 Task: Open Card Golf Review in Board Market Size Estimation to Workspace Desktop Applications and add a team member Softage.4@softage.net, a label Blue, a checklist Surfing, an attachment from your computer, a color Blue and finally, add a card description 'Plan and execute company team-building activity at a cooking class' and a comment 'Given the potential impact of this task on our company culture and values, let us ensure that we approach it with a sense of inclusivity and diversity.'. Add a start date 'Jan 08, 1900' with a due date 'Jan 15, 1900'
Action: Mouse moved to (82, 356)
Screenshot: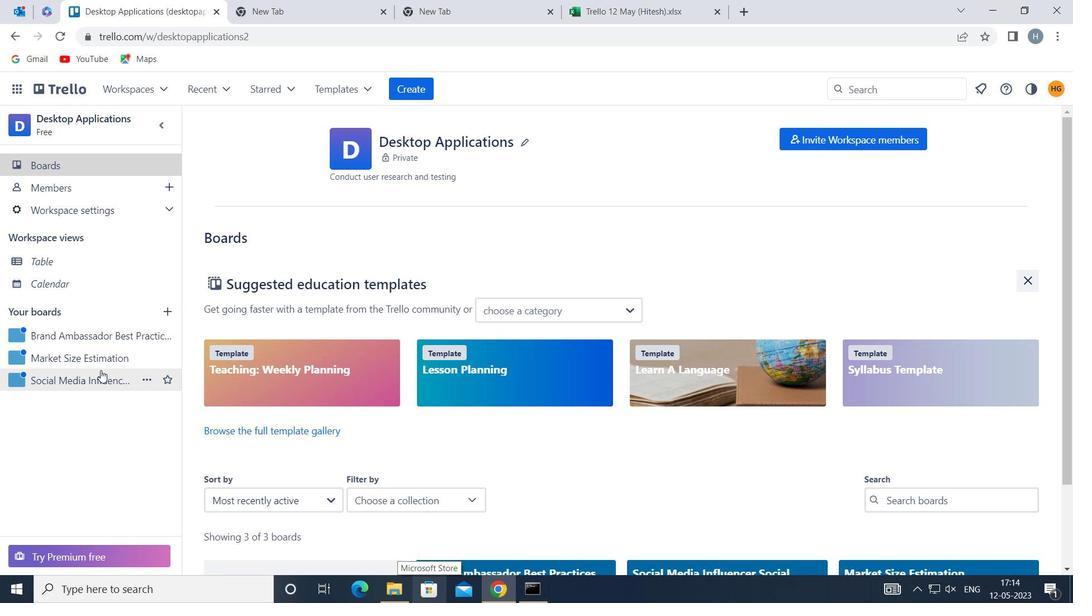 
Action: Mouse pressed left at (82, 356)
Screenshot: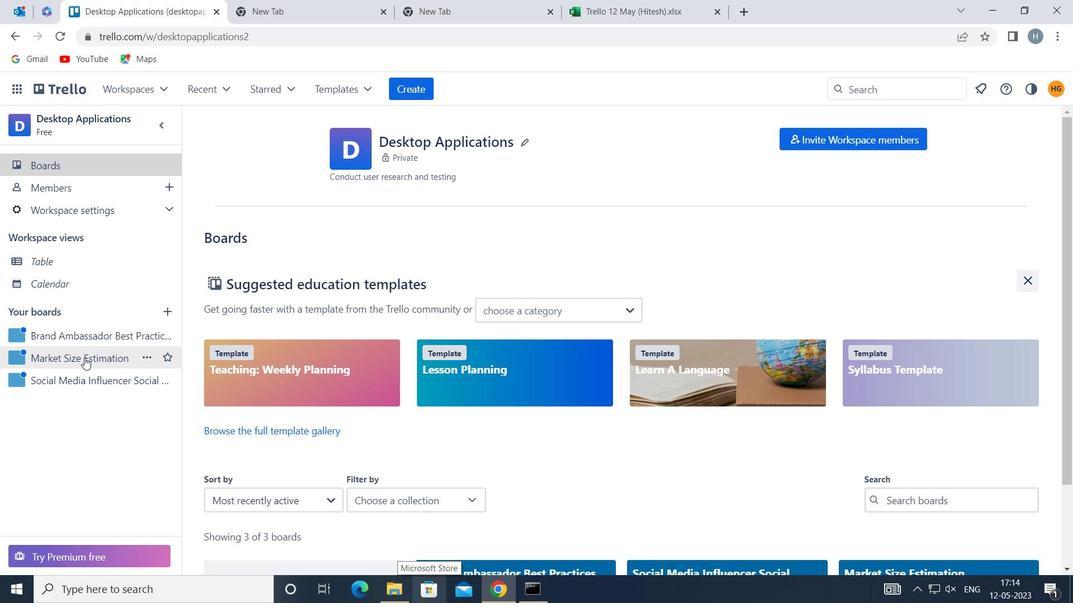 
Action: Mouse moved to (627, 195)
Screenshot: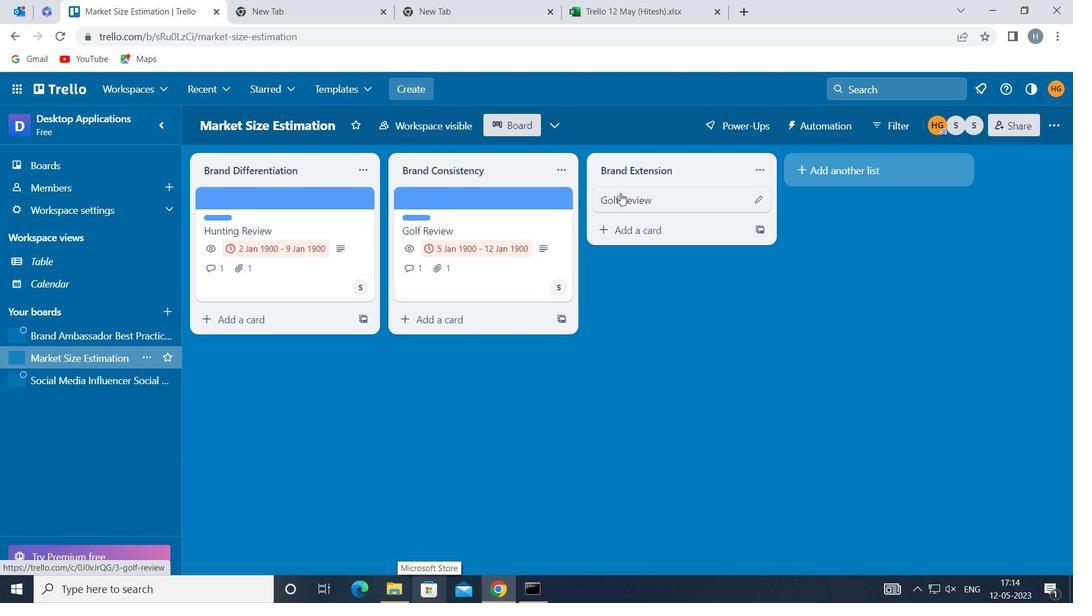 
Action: Mouse pressed left at (627, 195)
Screenshot: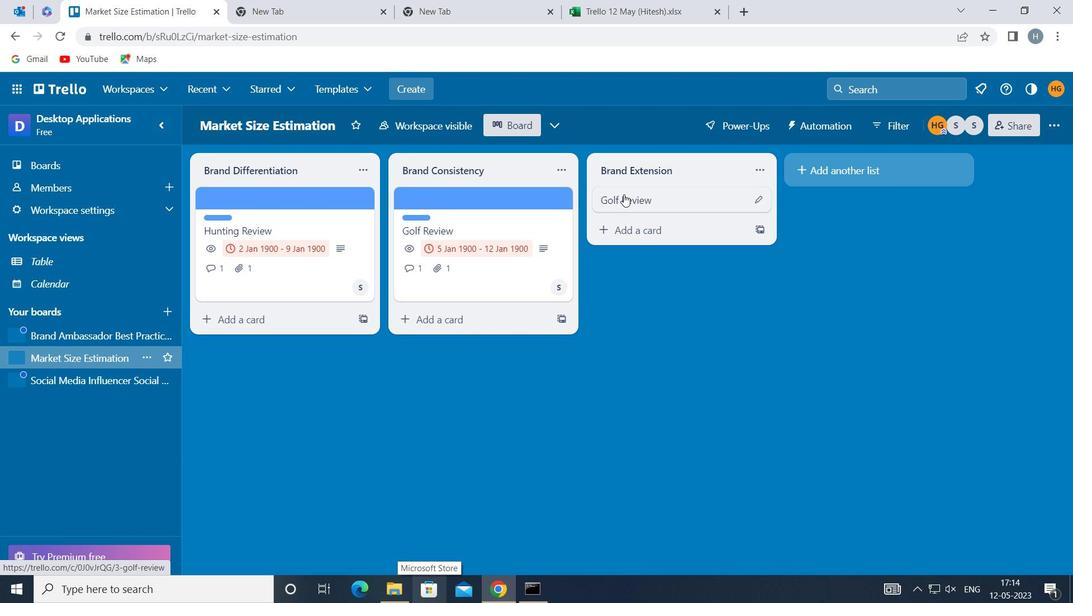 
Action: Mouse moved to (728, 250)
Screenshot: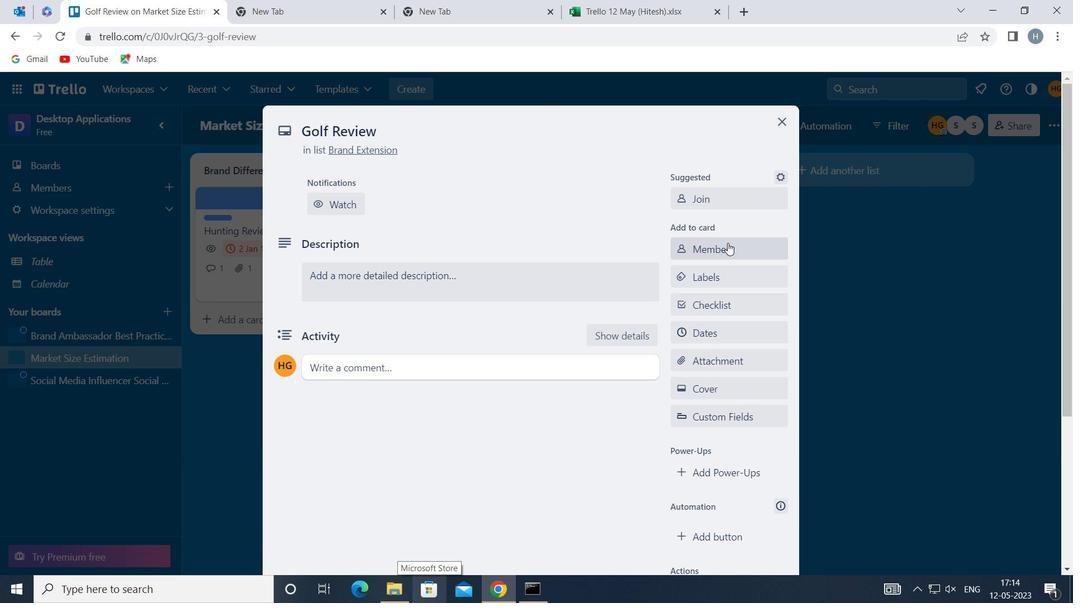 
Action: Mouse pressed left at (728, 250)
Screenshot: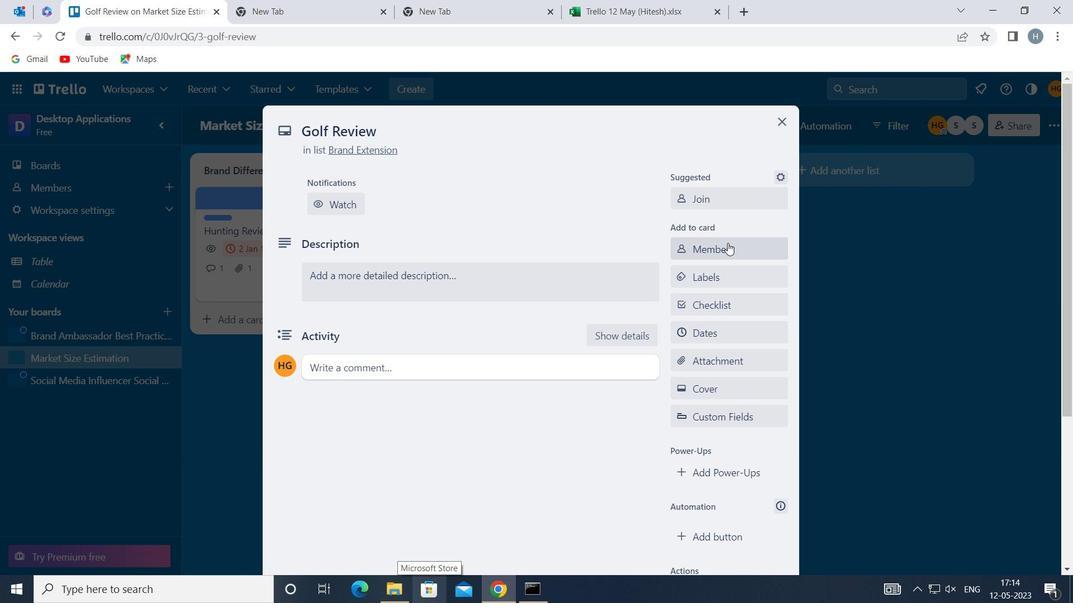 
Action: Key pressed softage
Screenshot: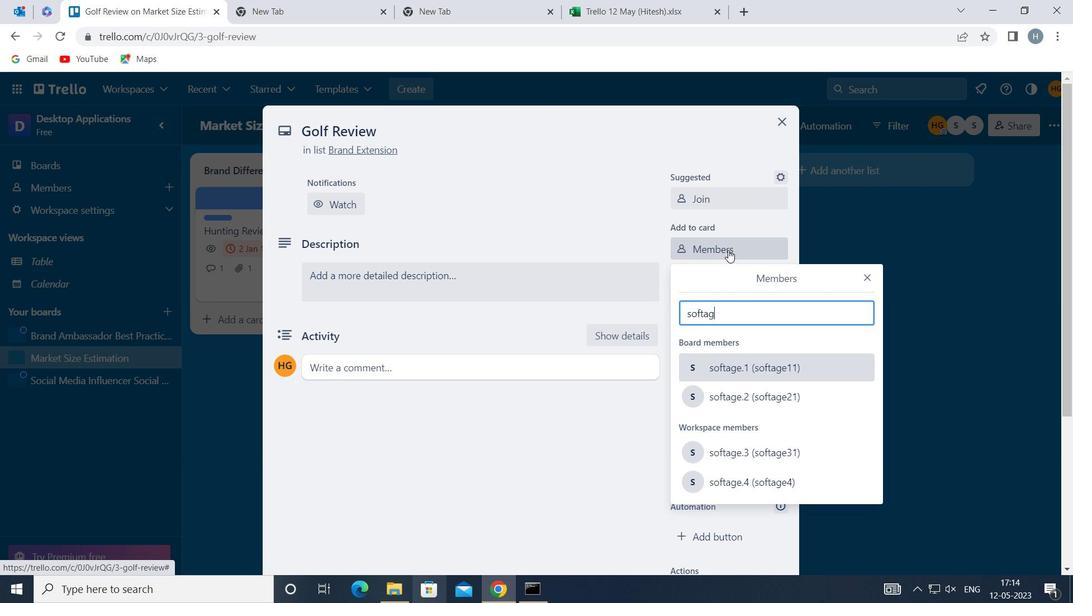 
Action: Mouse moved to (780, 474)
Screenshot: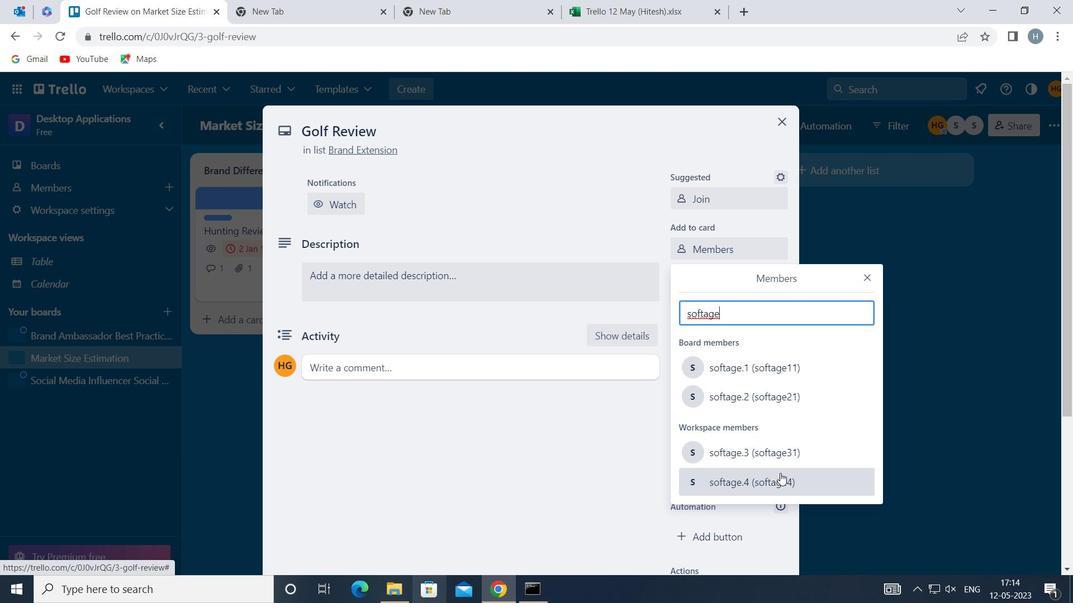 
Action: Mouse pressed left at (780, 474)
Screenshot: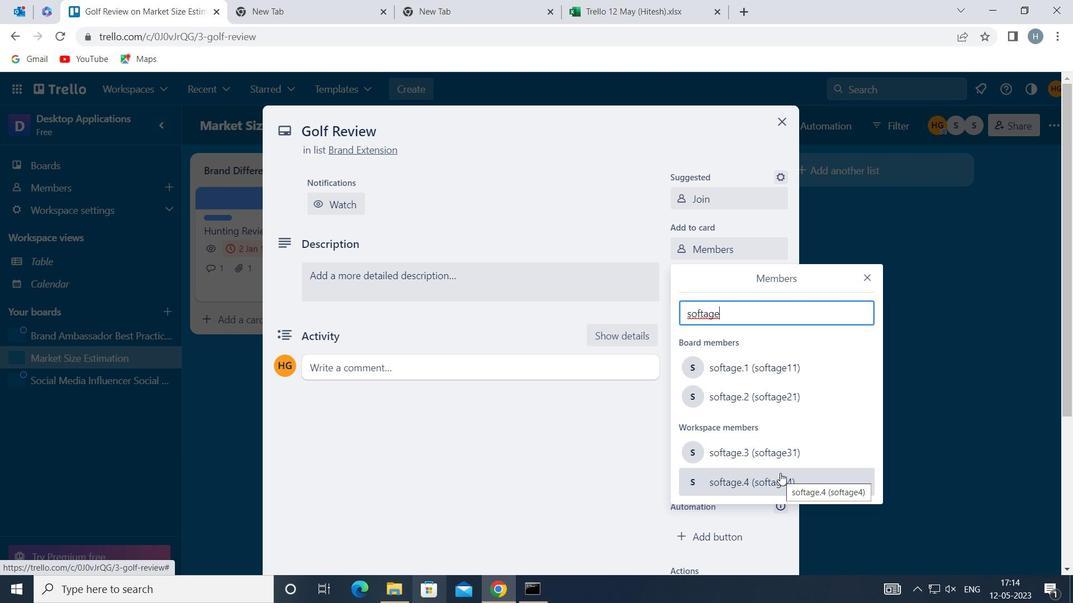 
Action: Mouse moved to (863, 271)
Screenshot: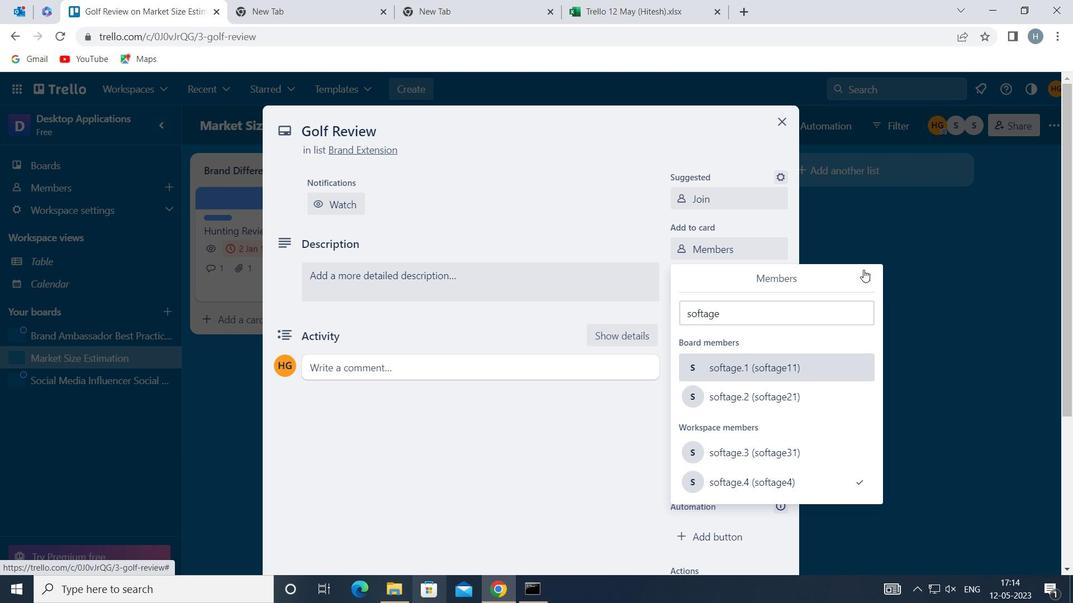 
Action: Mouse pressed left at (863, 271)
Screenshot: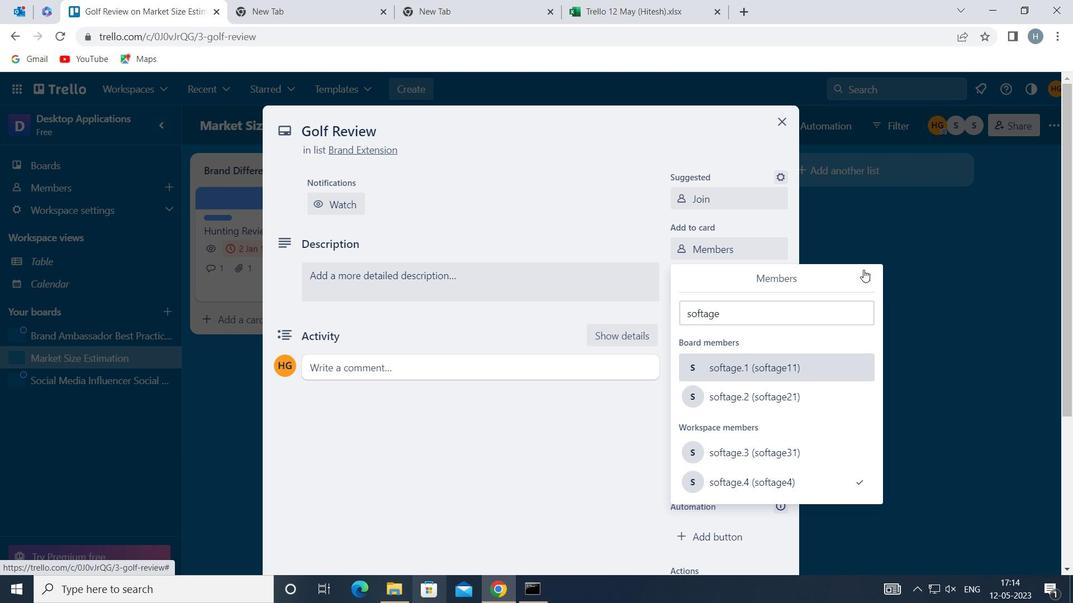 
Action: Mouse moved to (763, 276)
Screenshot: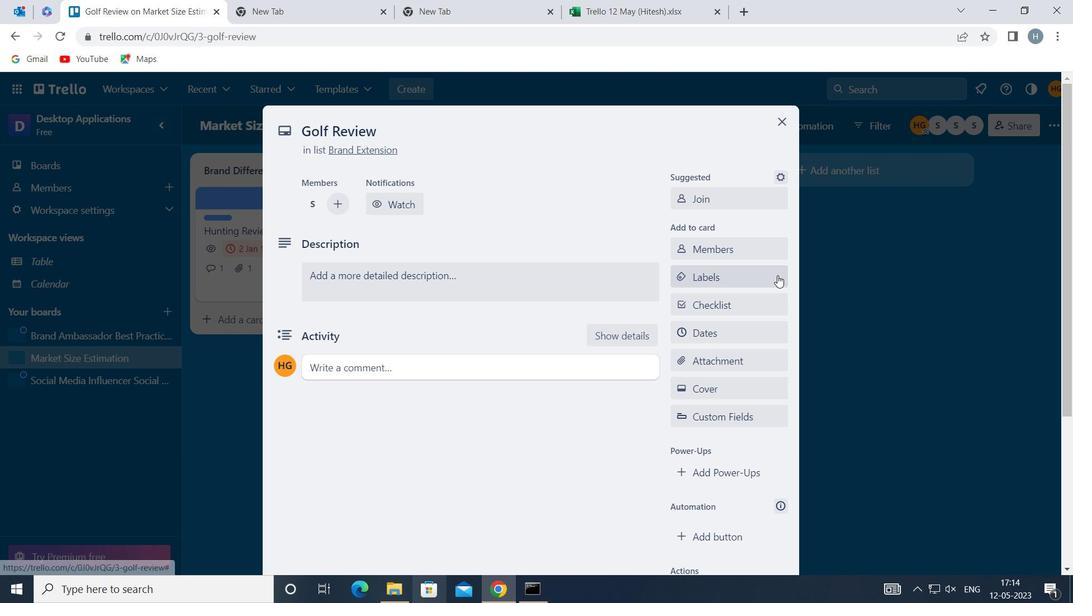 
Action: Mouse pressed left at (763, 276)
Screenshot: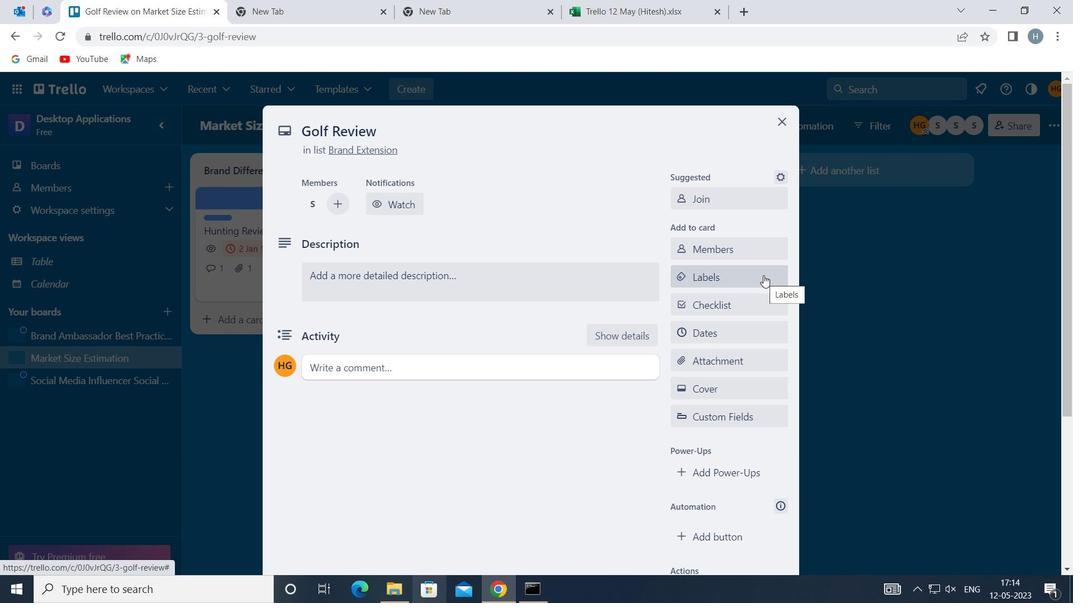 
Action: Mouse moved to (756, 329)
Screenshot: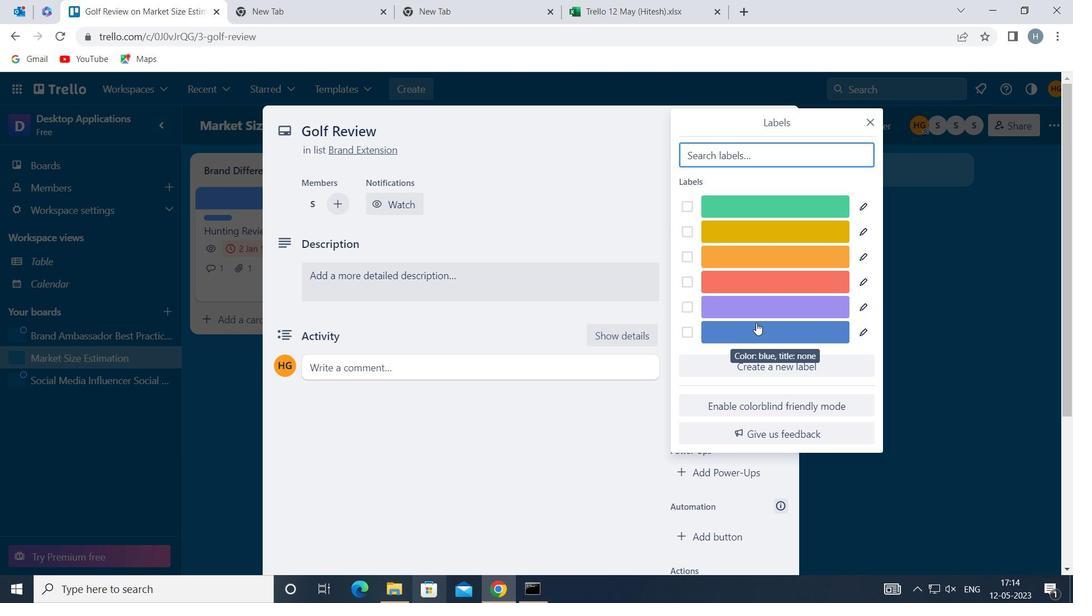 
Action: Mouse pressed left at (756, 329)
Screenshot: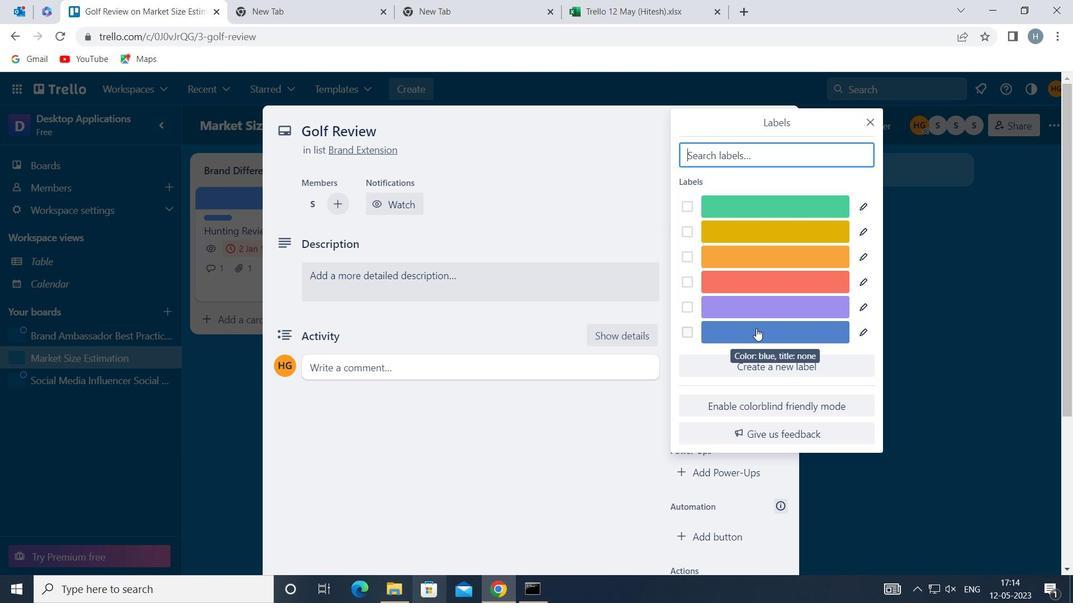 
Action: Mouse moved to (872, 120)
Screenshot: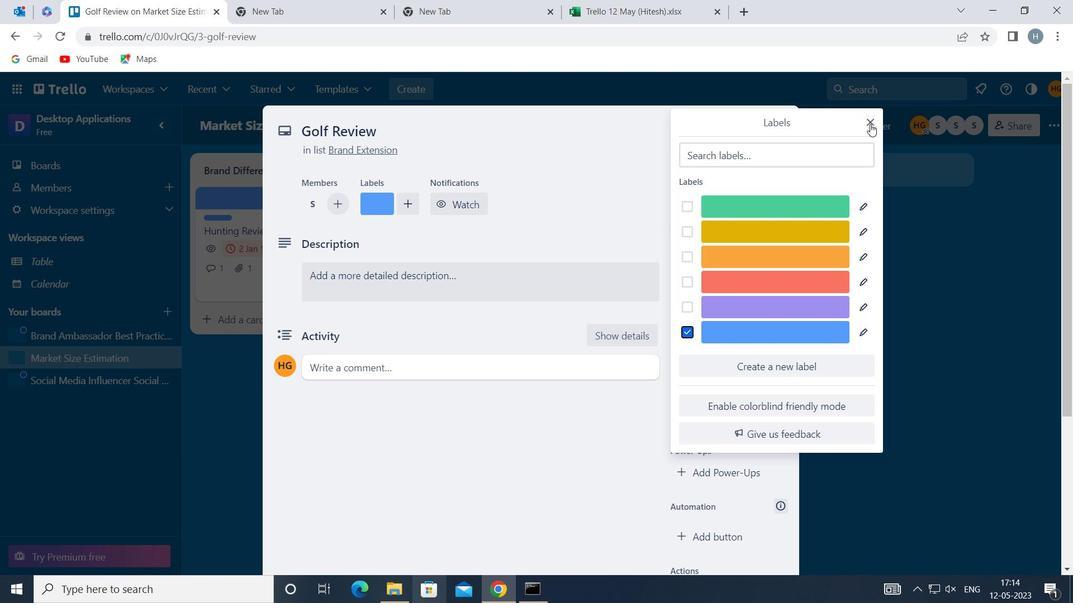
Action: Mouse pressed left at (872, 120)
Screenshot: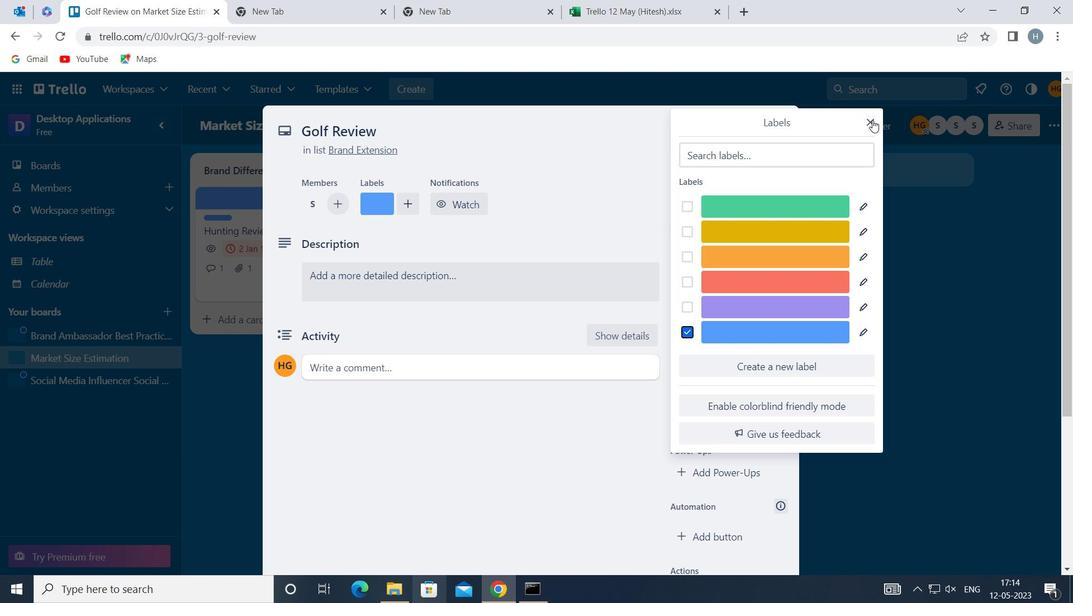 
Action: Mouse moved to (750, 298)
Screenshot: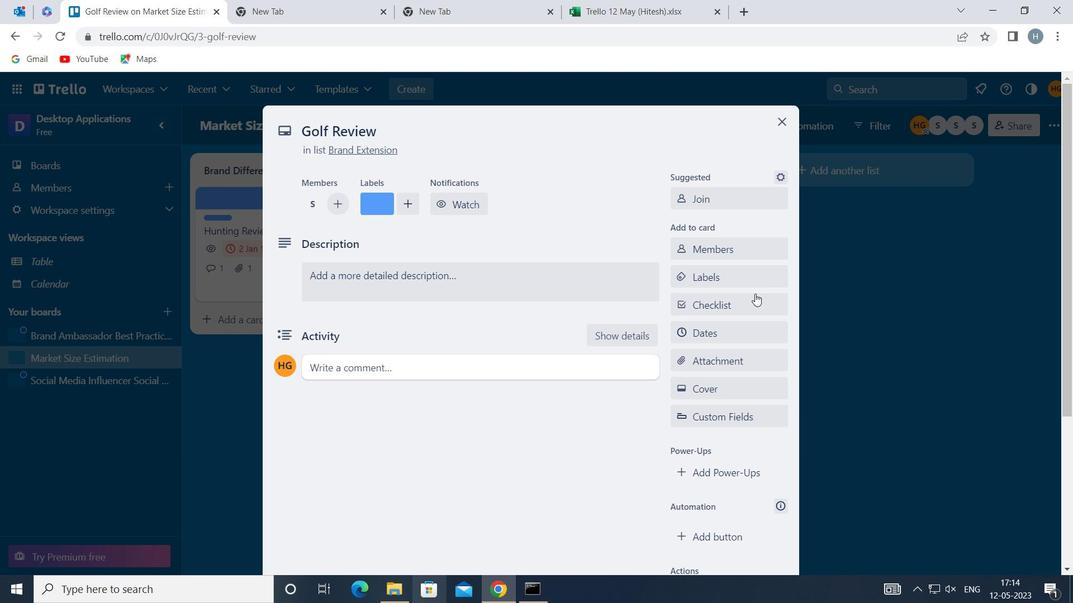 
Action: Mouse pressed left at (750, 298)
Screenshot: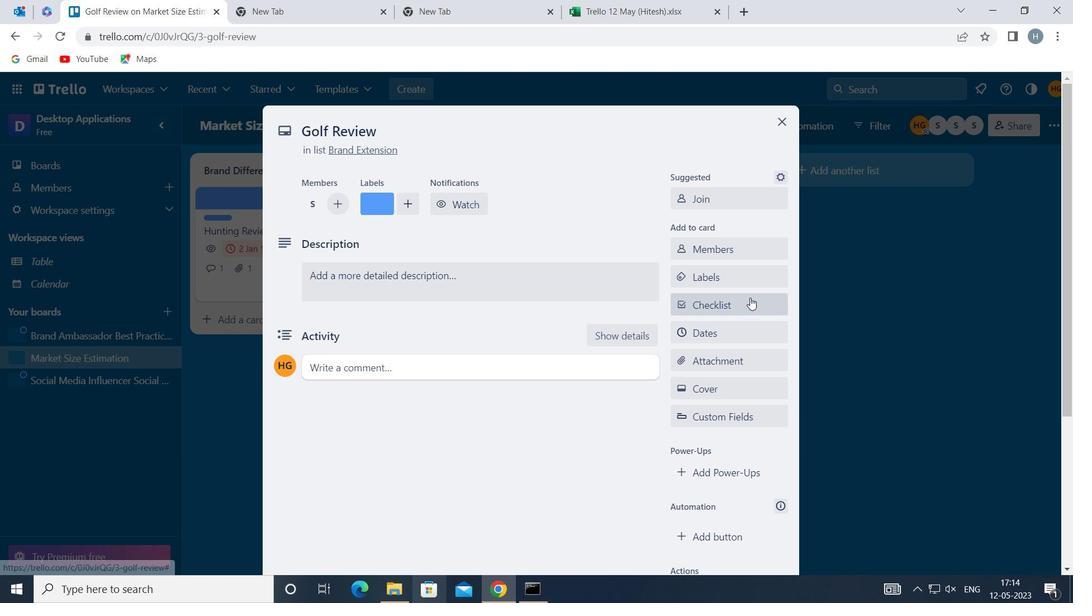 
Action: Key pressed <Key.shift>SURFING
Screenshot: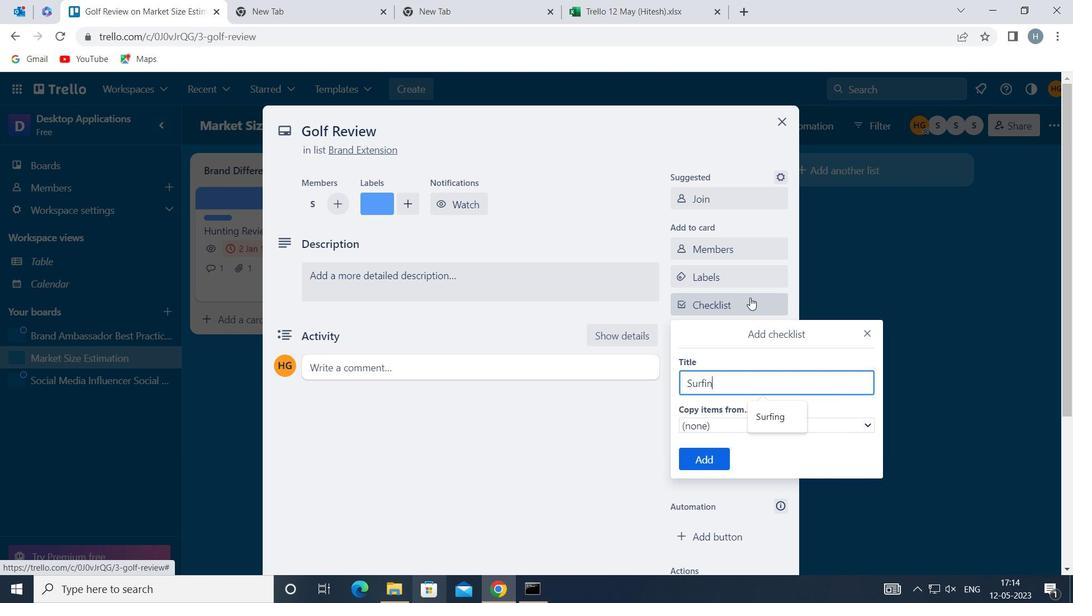 
Action: Mouse moved to (707, 454)
Screenshot: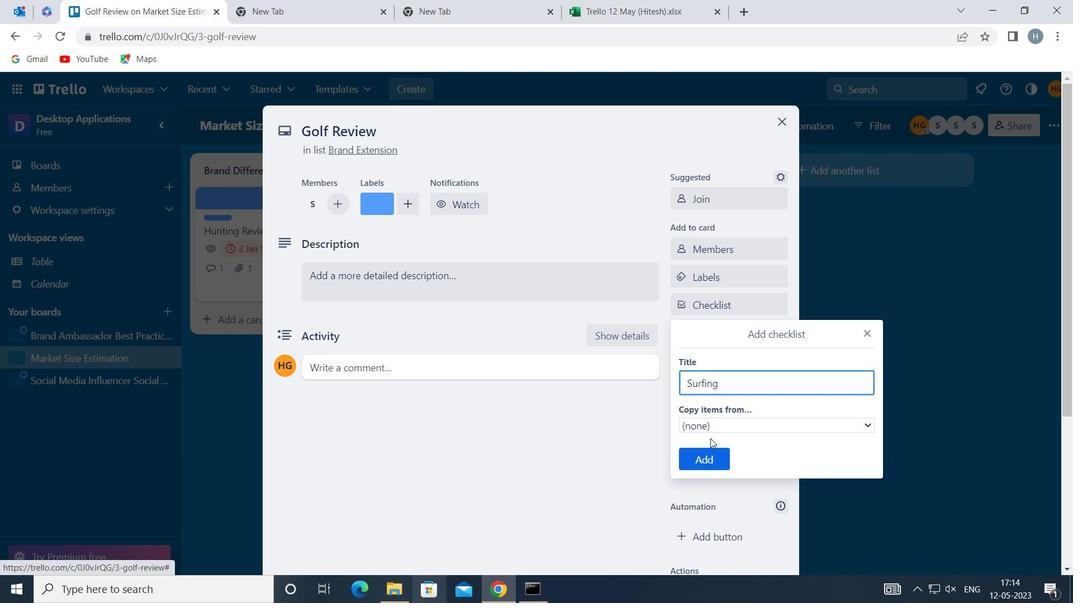 
Action: Mouse pressed left at (707, 454)
Screenshot: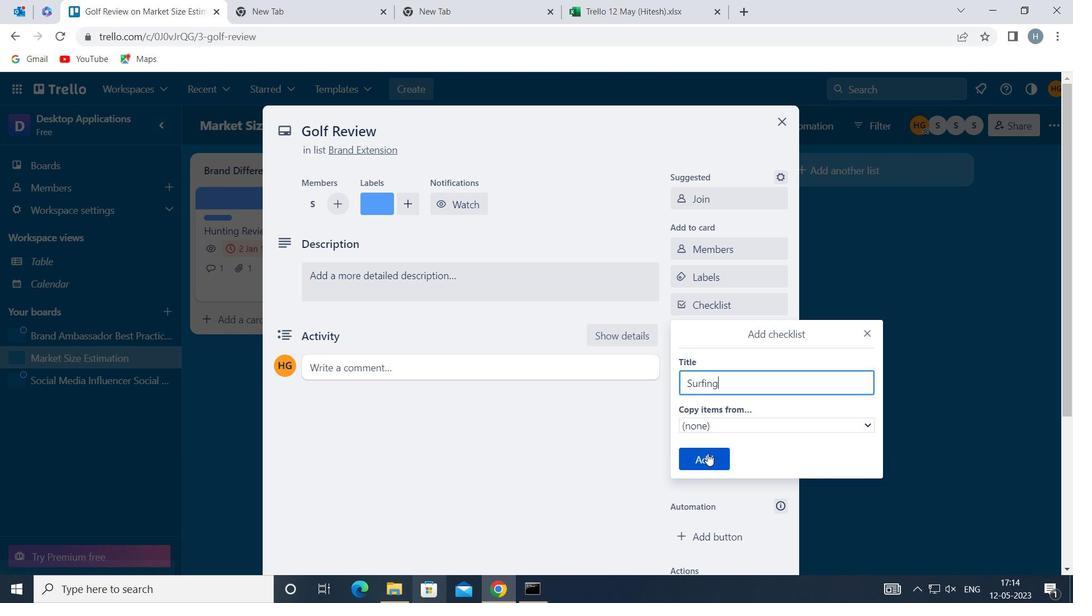
Action: Mouse moved to (742, 360)
Screenshot: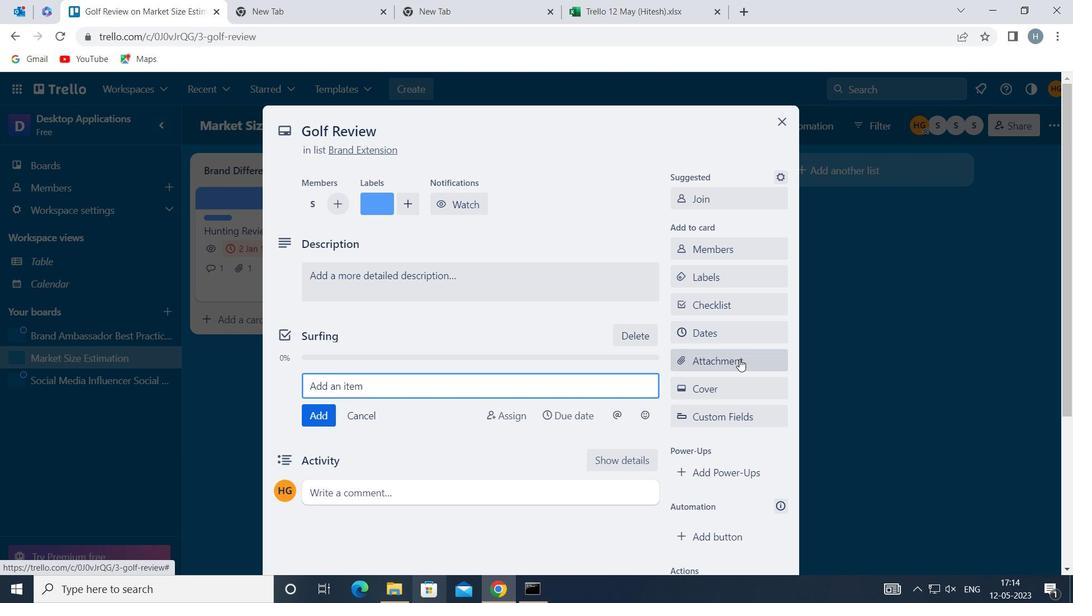 
Action: Mouse pressed left at (742, 360)
Screenshot: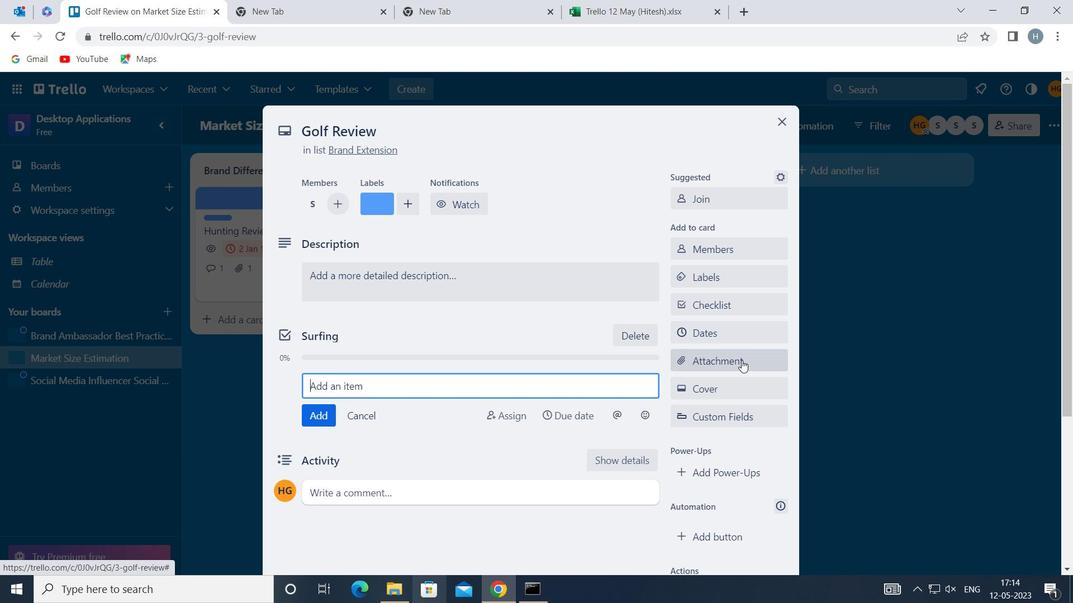 
Action: Mouse moved to (721, 149)
Screenshot: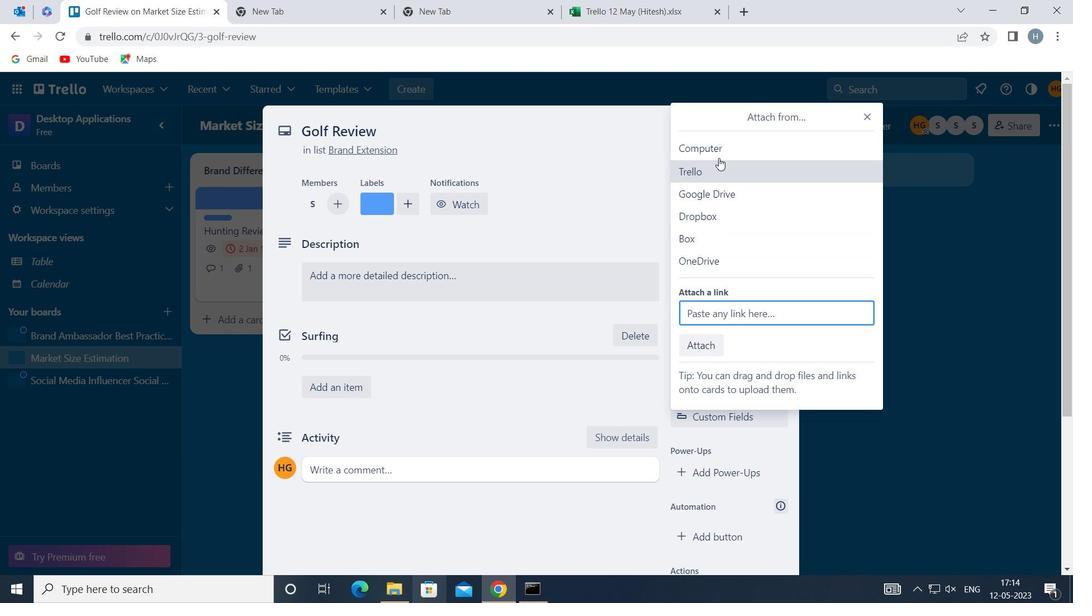 
Action: Mouse pressed left at (721, 149)
Screenshot: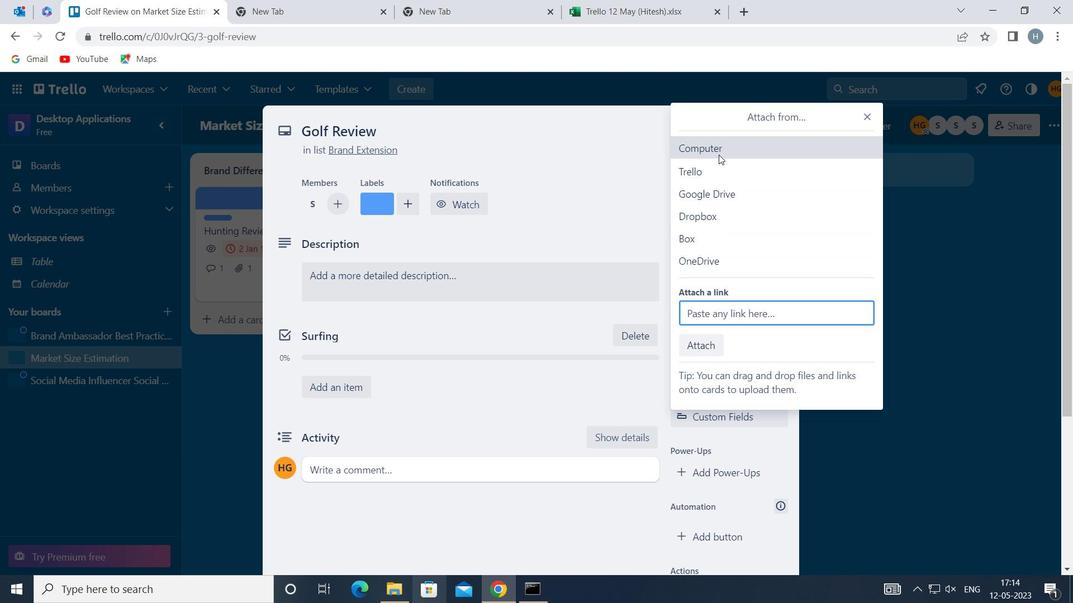 
Action: Mouse moved to (413, 120)
Screenshot: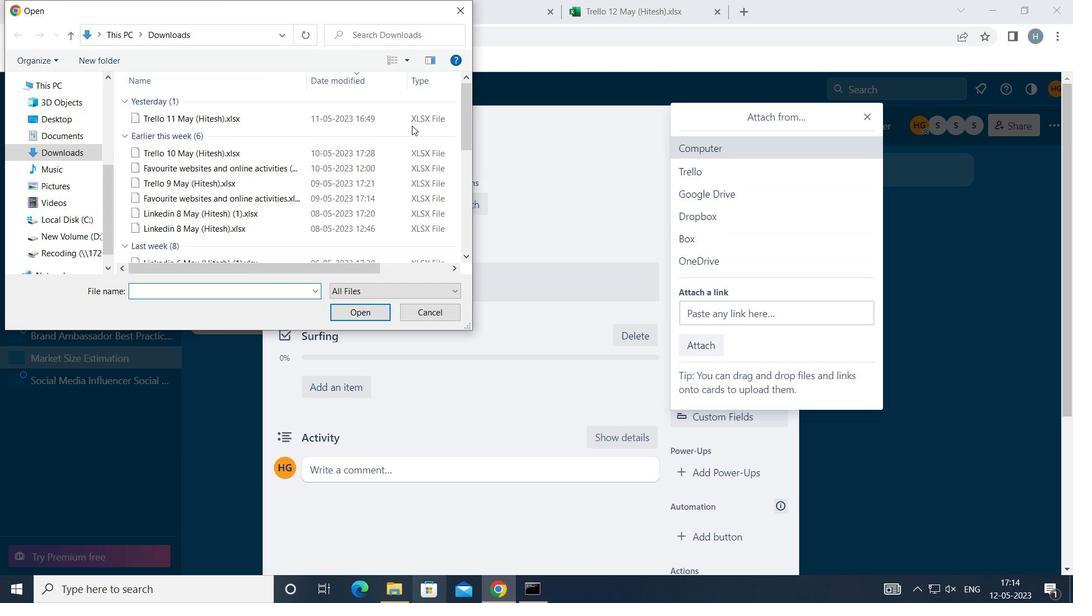 
Action: Mouse pressed left at (413, 120)
Screenshot: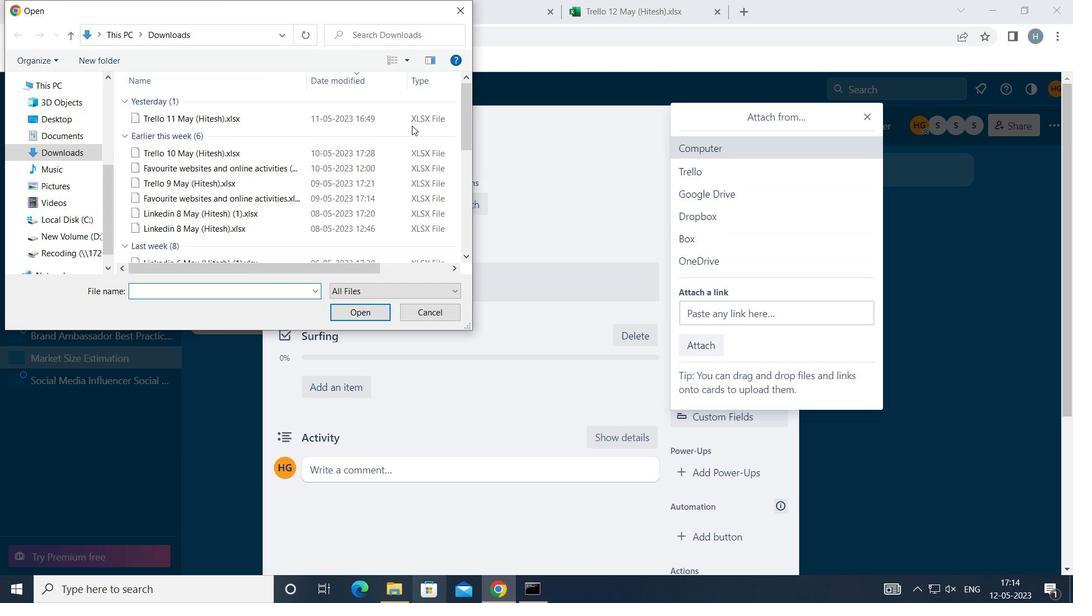 
Action: Mouse moved to (376, 312)
Screenshot: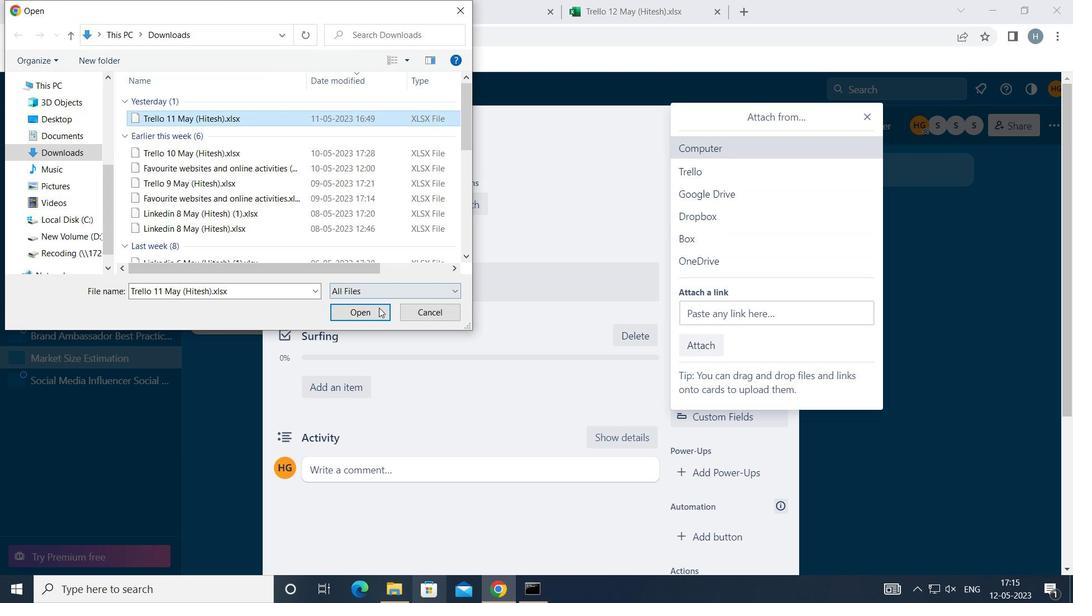 
Action: Mouse pressed left at (376, 312)
Screenshot: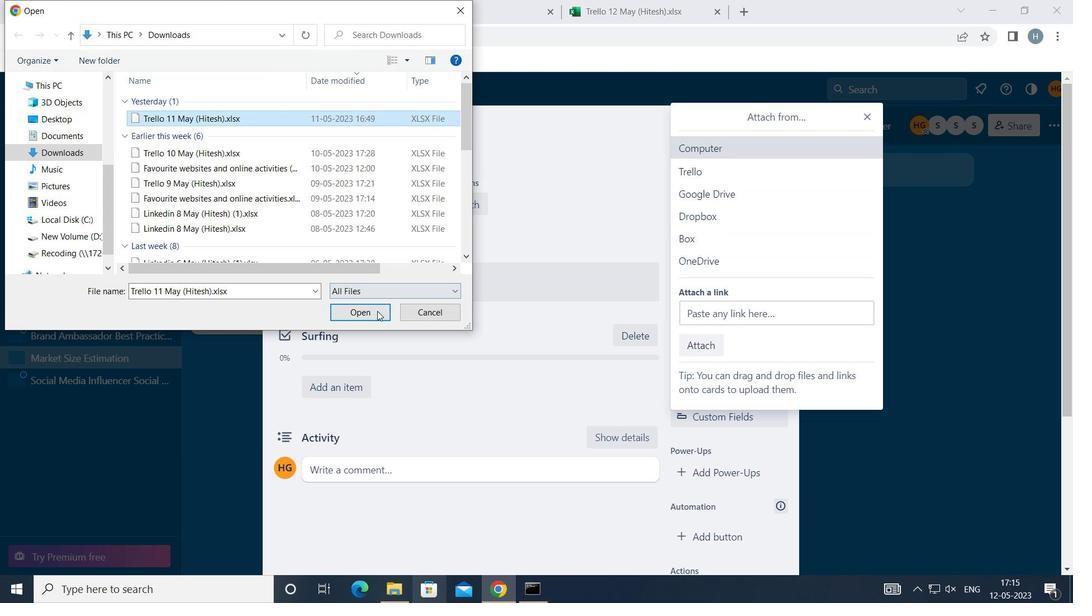 
Action: Mouse moved to (713, 386)
Screenshot: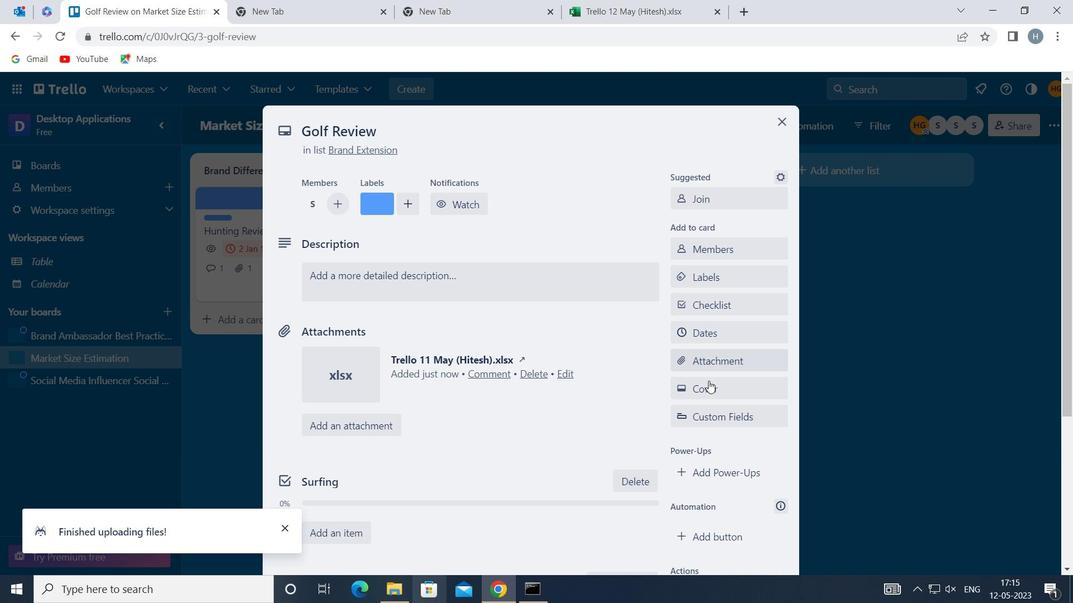 
Action: Mouse pressed left at (713, 386)
Screenshot: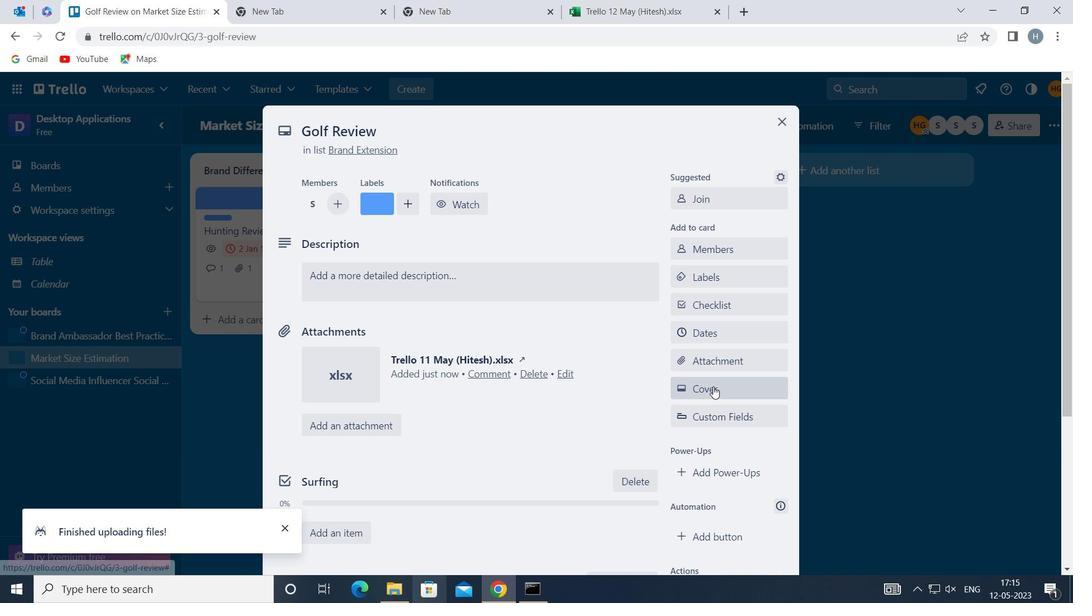 
Action: Mouse moved to (689, 316)
Screenshot: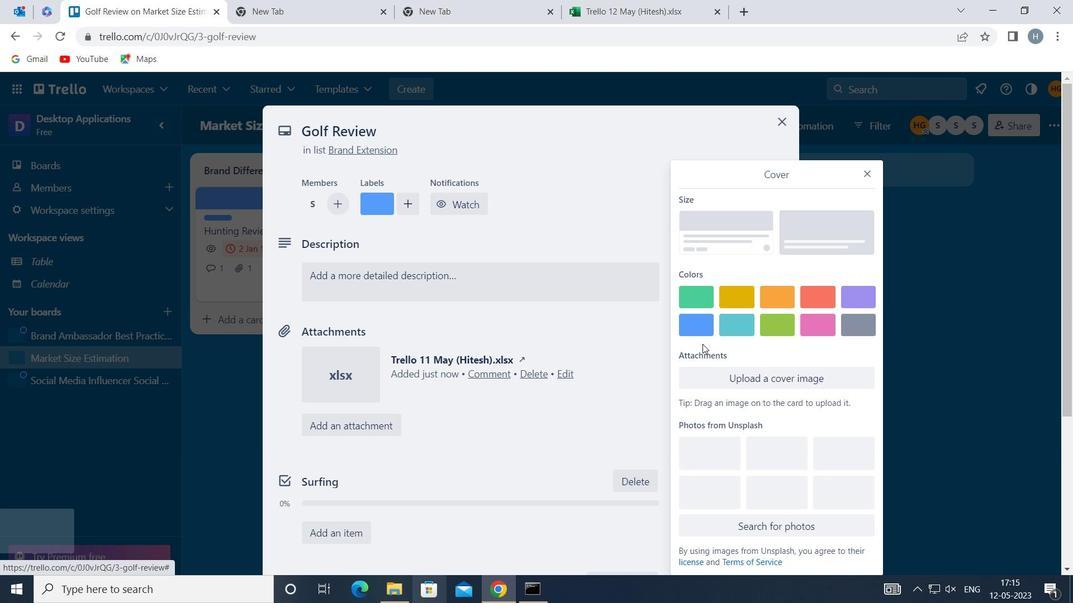 
Action: Mouse pressed left at (689, 316)
Screenshot: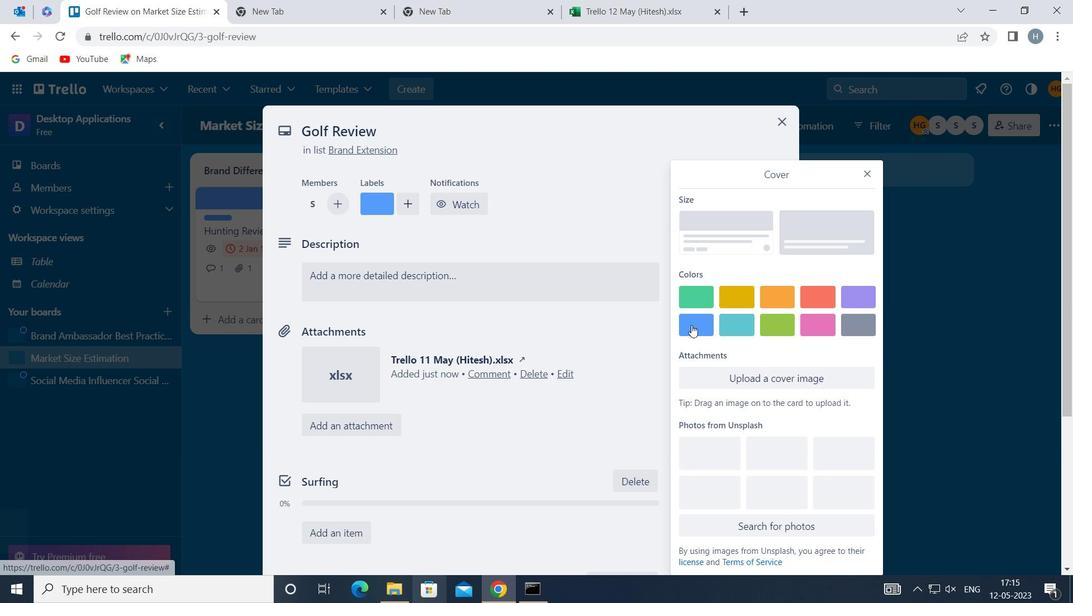 
Action: Mouse moved to (864, 148)
Screenshot: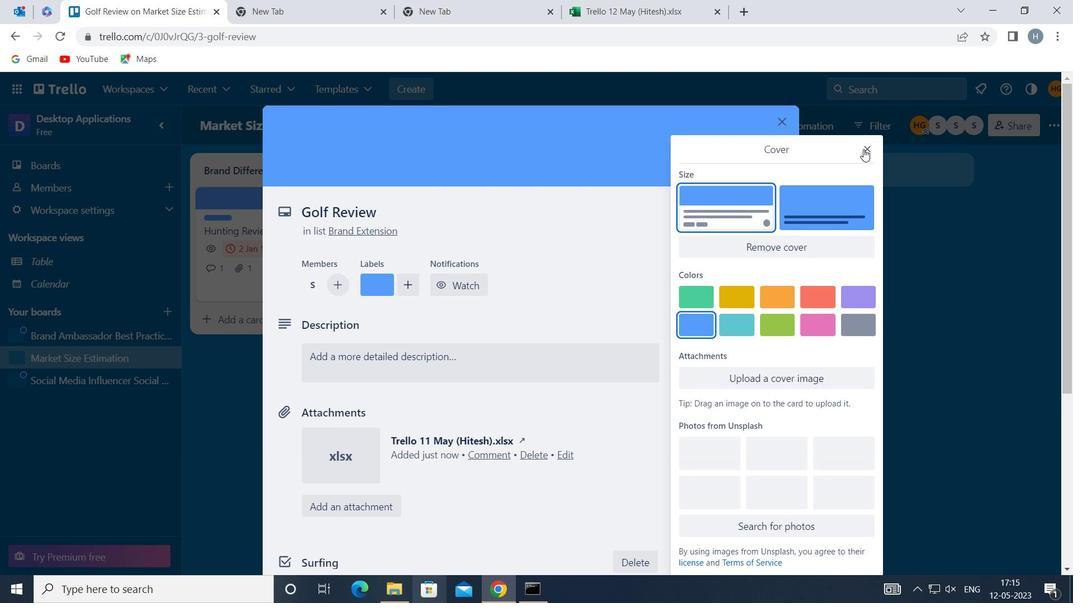 
Action: Mouse pressed left at (864, 148)
Screenshot: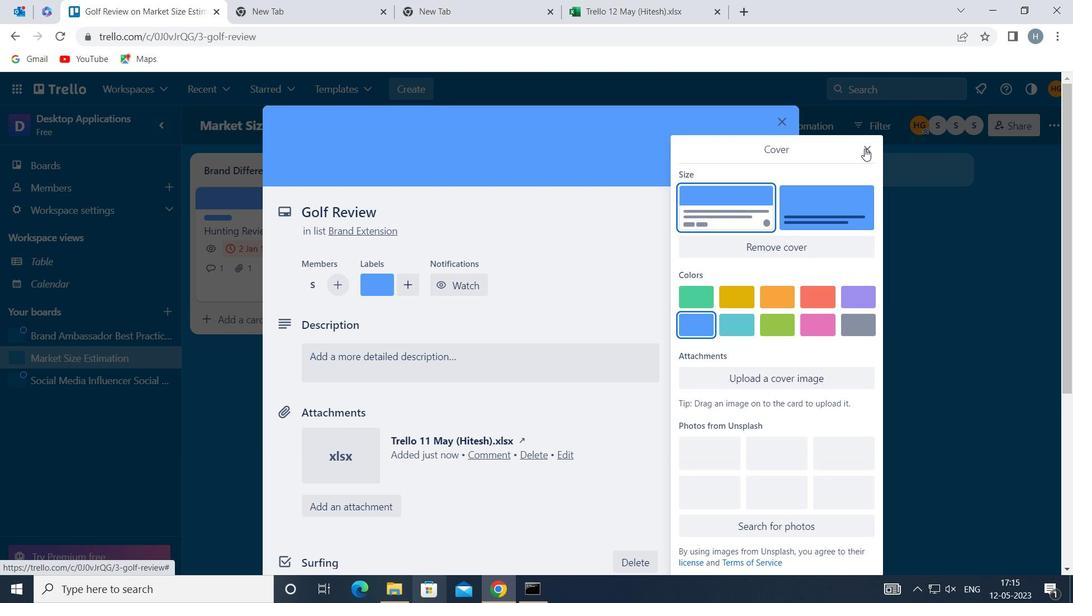 
Action: Mouse moved to (570, 356)
Screenshot: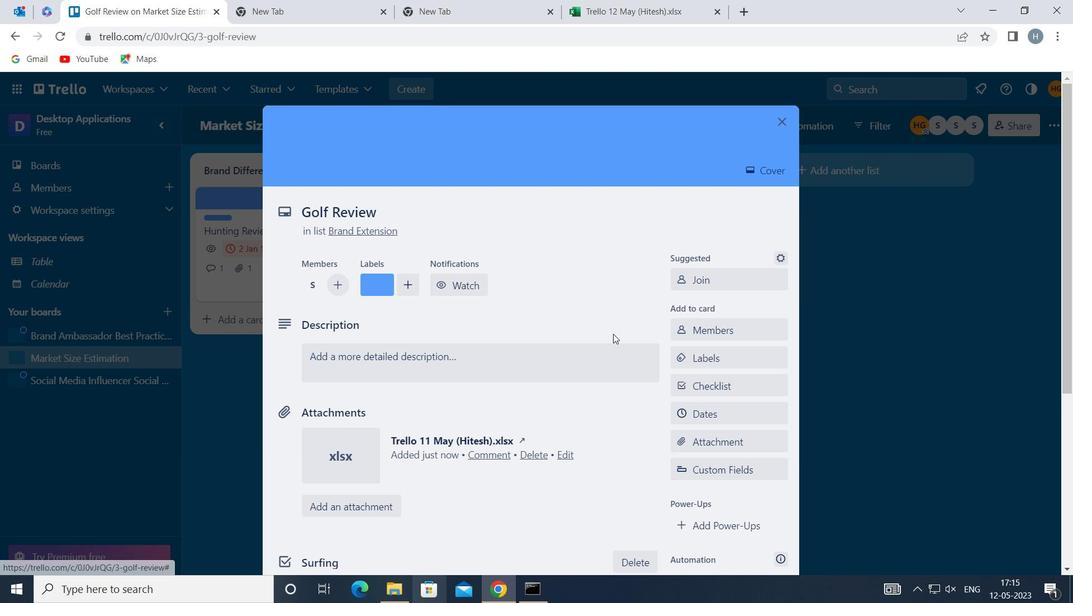 
Action: Mouse pressed left at (570, 356)
Screenshot: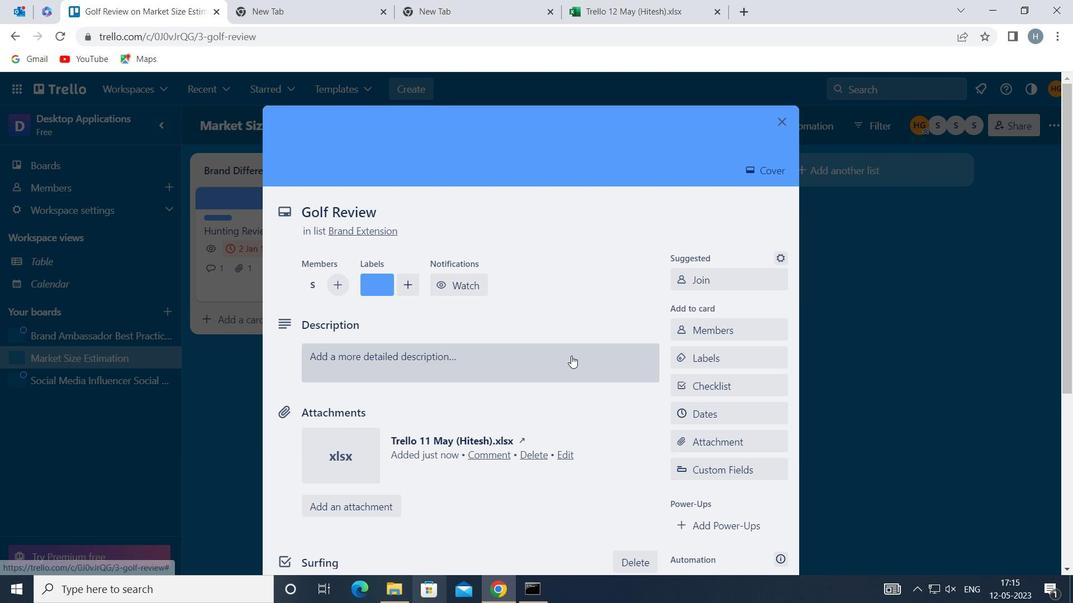 
Action: Mouse moved to (476, 399)
Screenshot: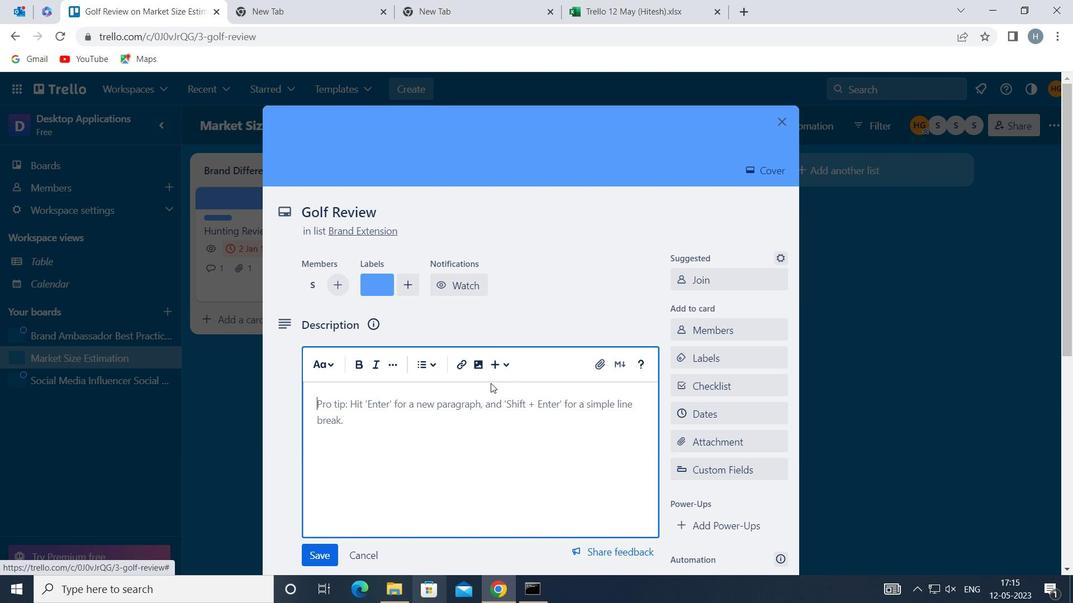 
Action: Mouse pressed left at (476, 399)
Screenshot: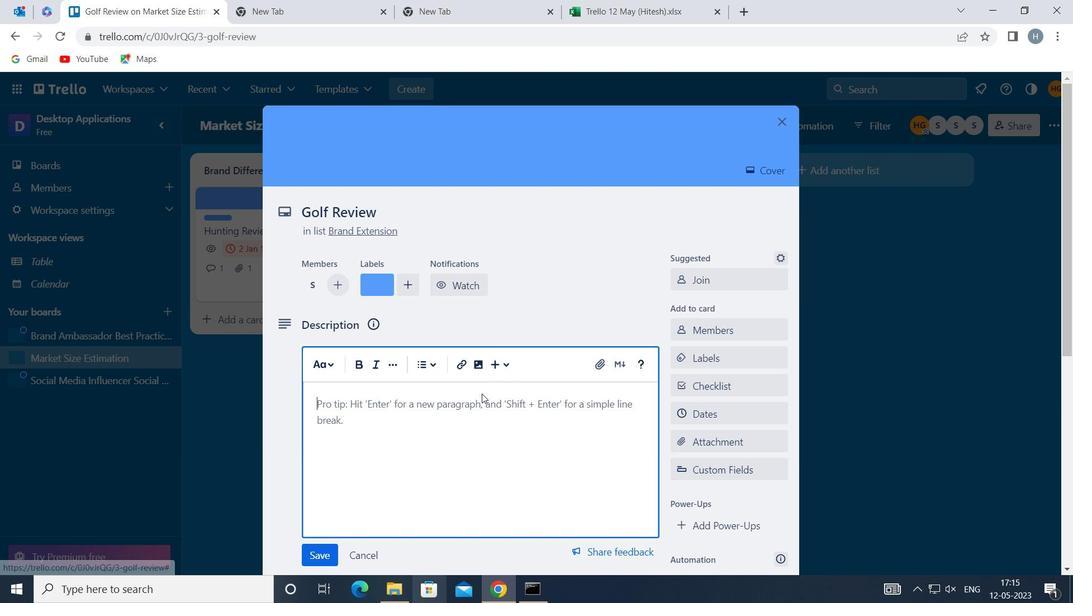 
Action: Key pressed <Key.shift>PLAN<Key.space>AND<Key.space>EXECUTE<Key.space>COMPANY<Key.space>TEAM-BUILDING<Key.space>ACTIVITY<Key.space>AT<Key.space>A<Key.space>COOKING<Key.space>CLASS
Screenshot: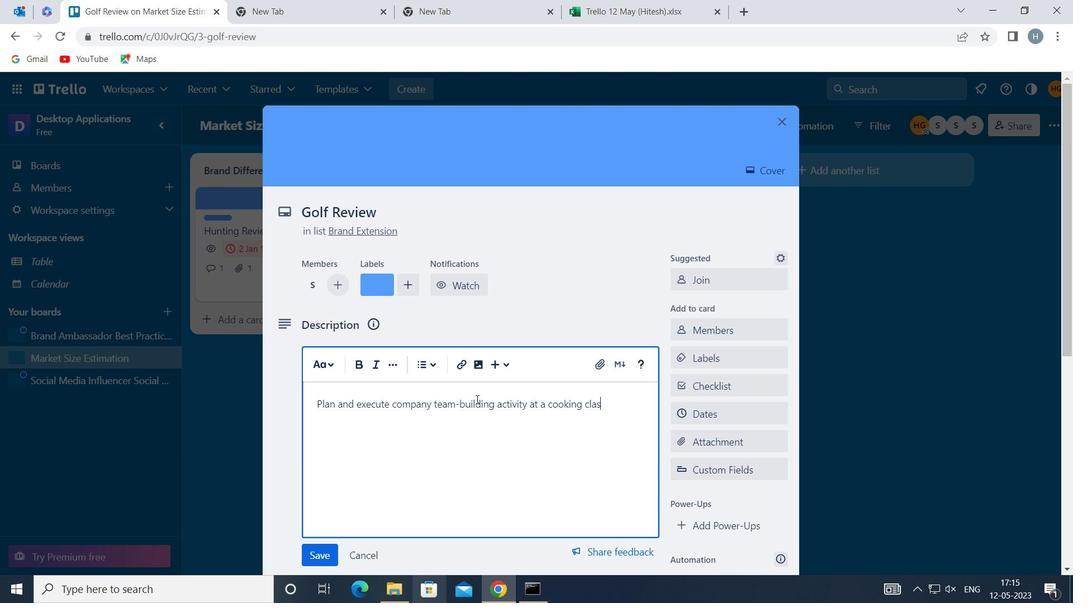
Action: Mouse moved to (328, 547)
Screenshot: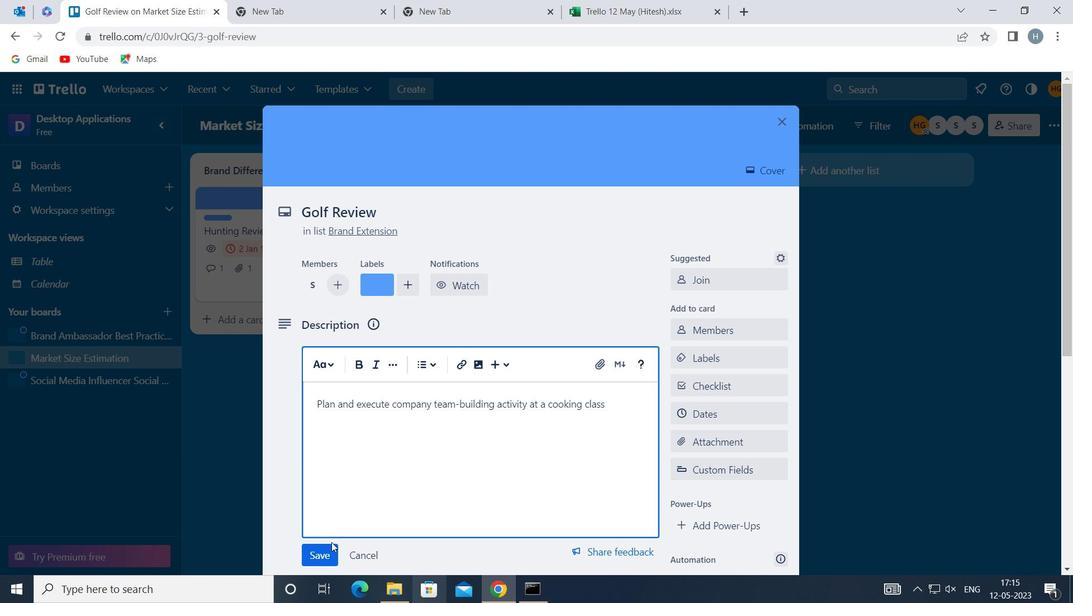 
Action: Mouse pressed left at (328, 547)
Screenshot: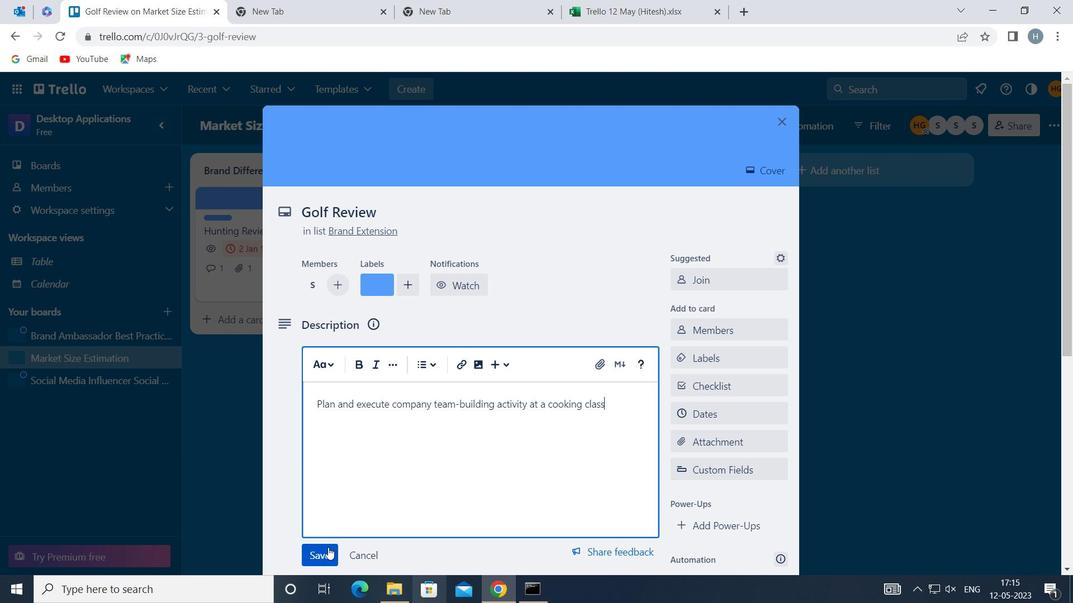
Action: Mouse moved to (414, 447)
Screenshot: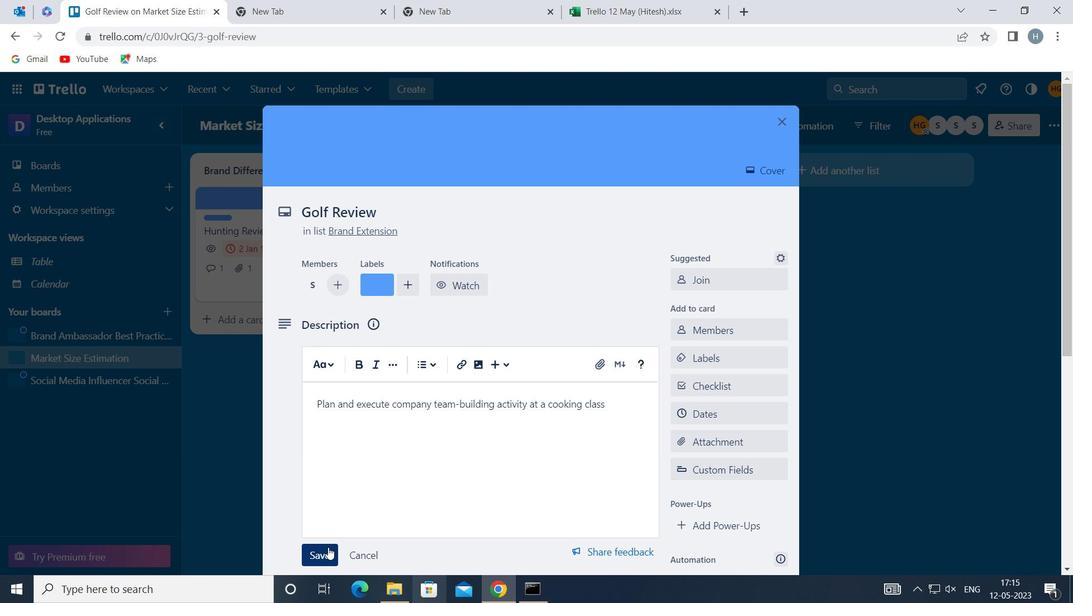 
Action: Mouse scrolled (414, 447) with delta (0, 0)
Screenshot: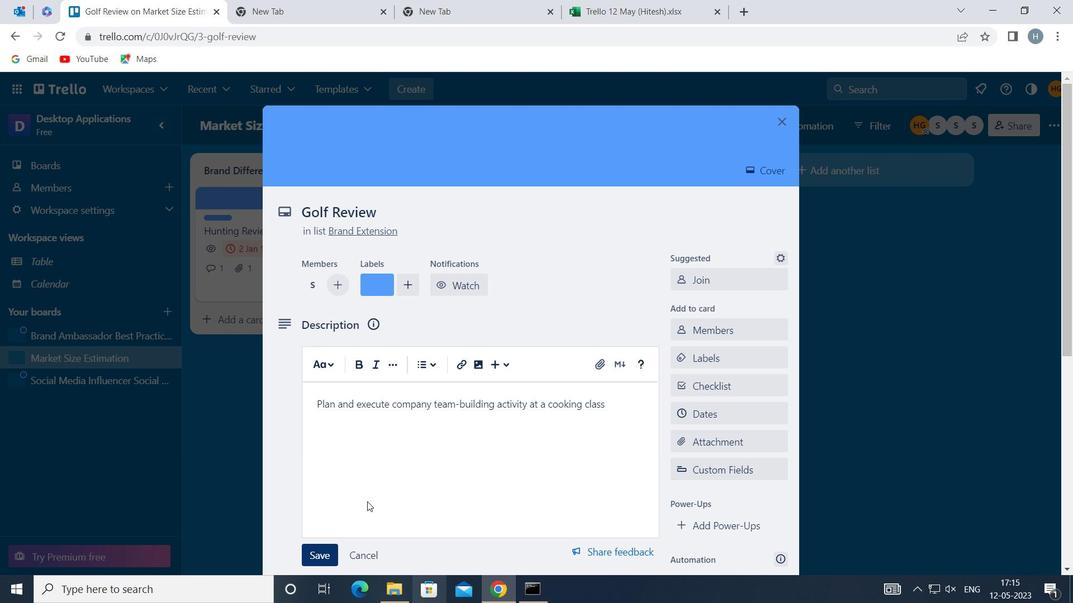 
Action: Mouse scrolled (414, 447) with delta (0, 0)
Screenshot: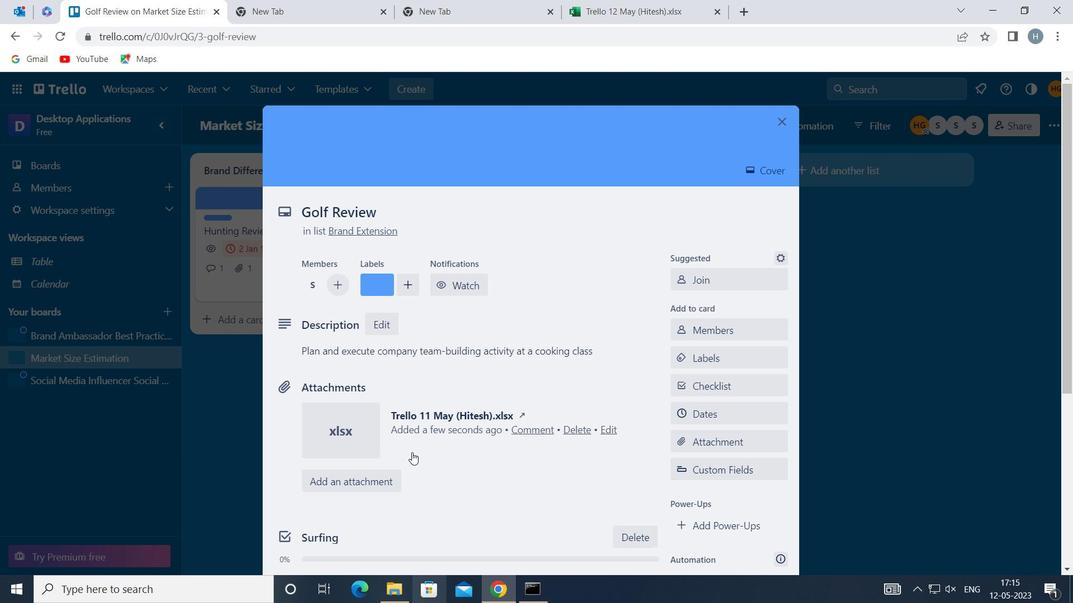 
Action: Mouse scrolled (414, 447) with delta (0, 0)
Screenshot: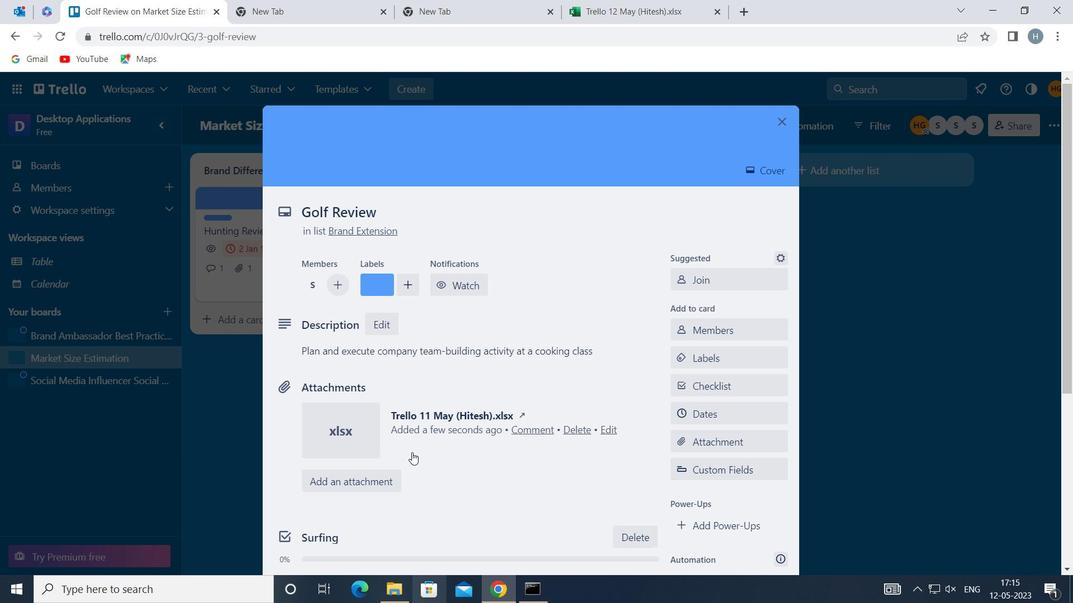 
Action: Mouse moved to (417, 457)
Screenshot: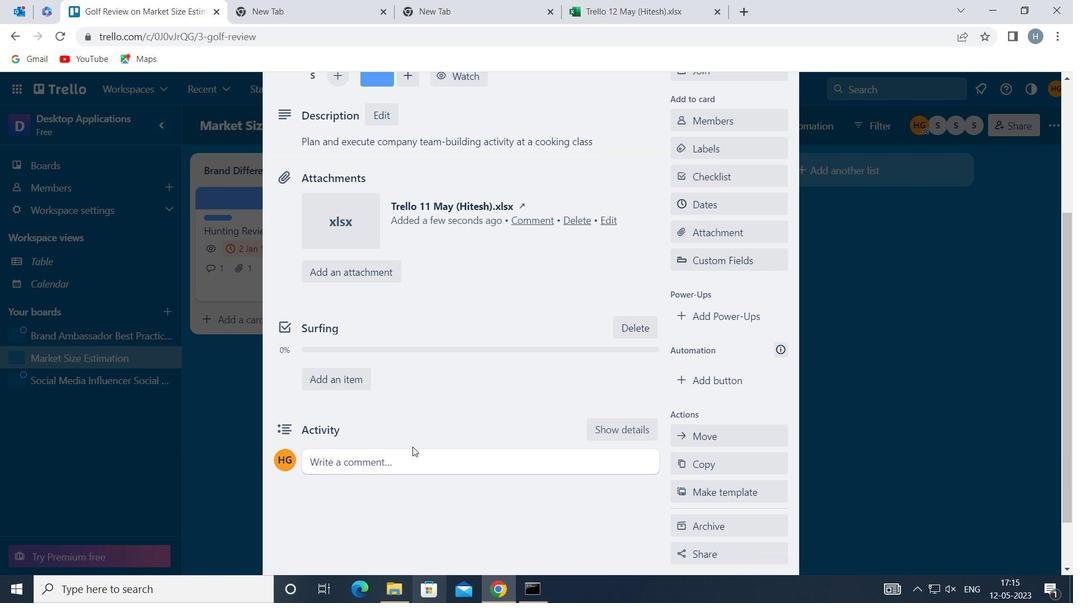 
Action: Mouse pressed left at (417, 457)
Screenshot: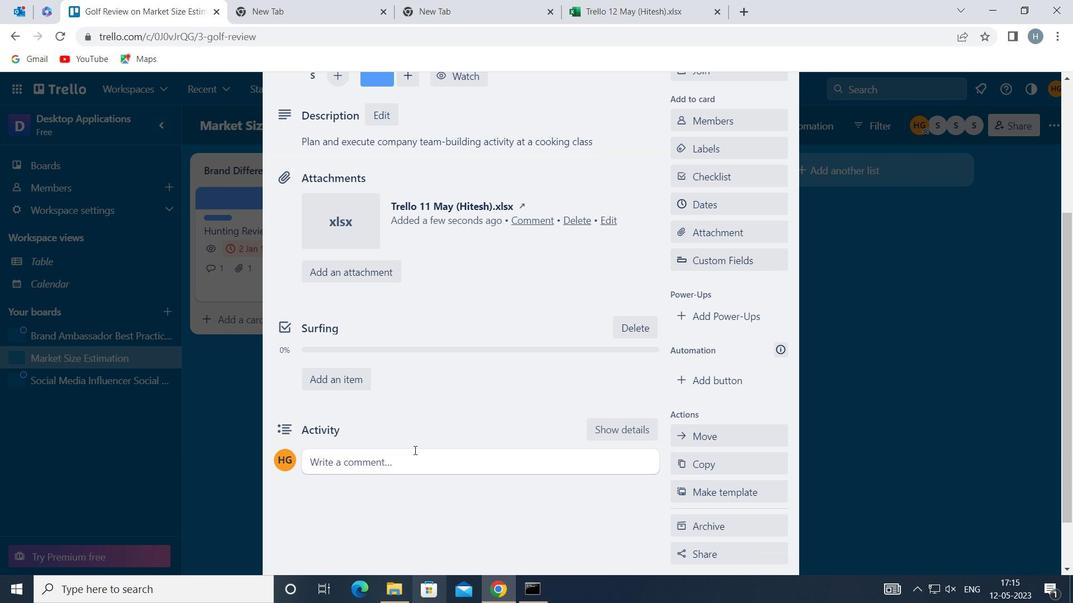 
Action: Mouse moved to (417, 497)
Screenshot: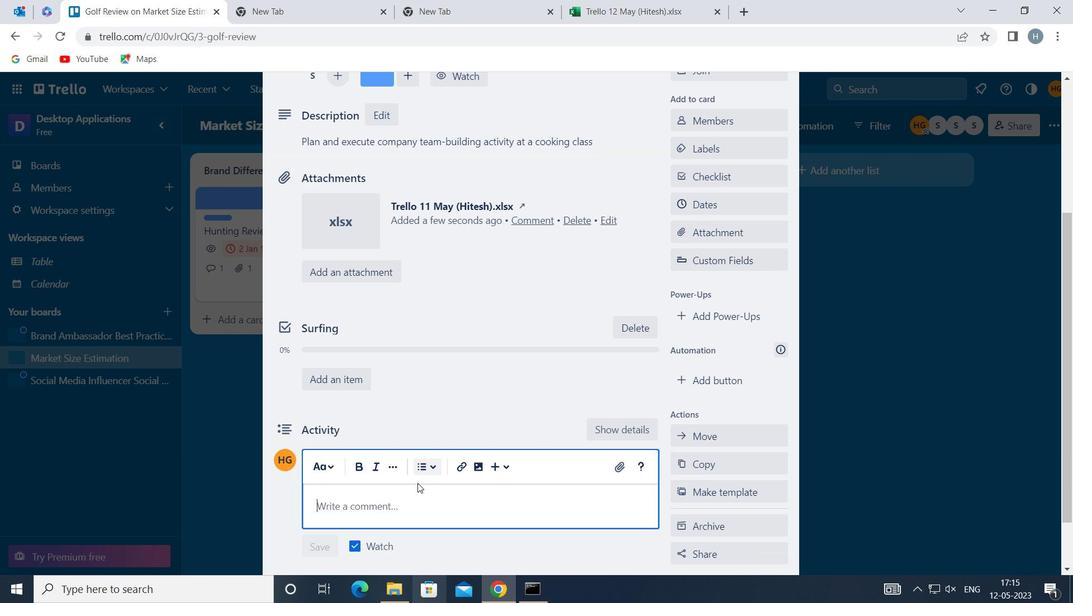 
Action: Mouse pressed left at (417, 497)
Screenshot: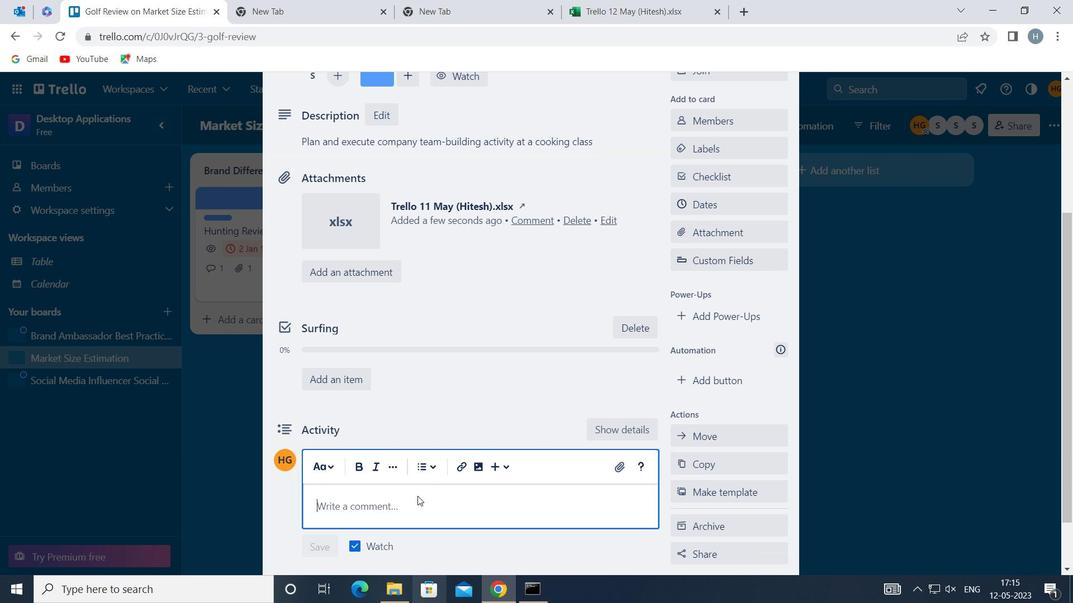 
Action: Key pressed <Key.shift>GIVE
Screenshot: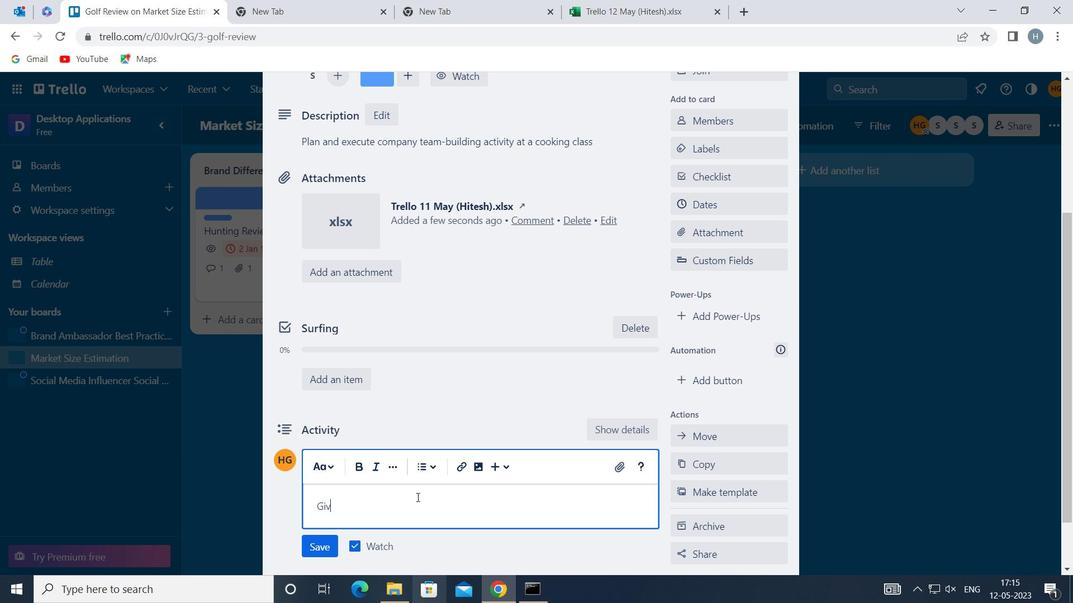 
Action: Mouse moved to (417, 497)
Screenshot: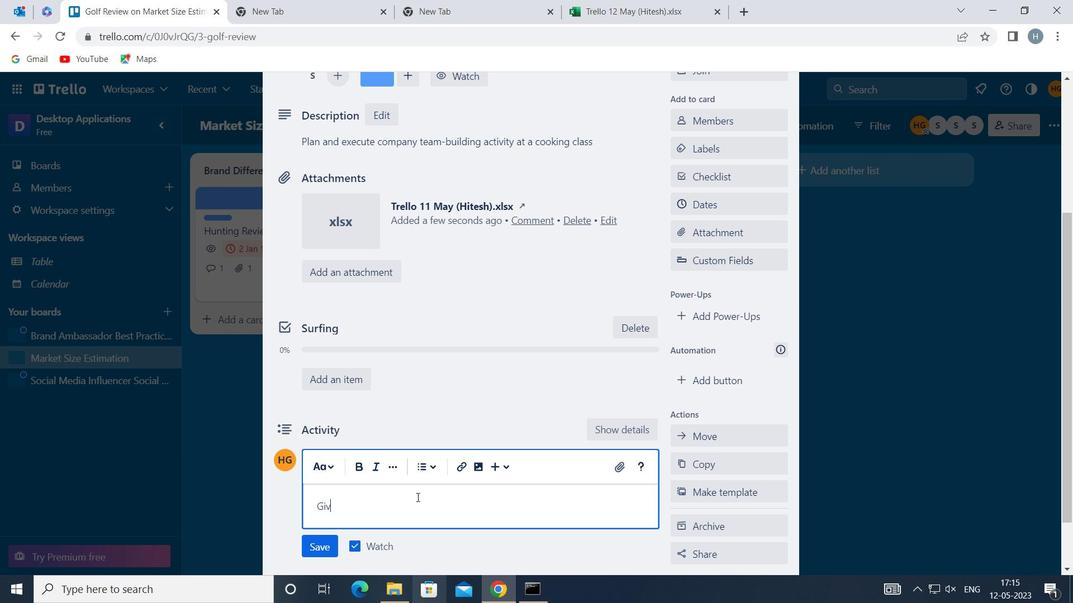 
Action: Key pressed N<Key.space>THE<Key.space>POTENTIAL<Key.space>IMPACT<Key.space>OF<Key.space>THIS<Key.space>TASK<Key.space>ON<Key.space>OUR<Key.space>COMPANY<Key.space>CULTURE<Key.space>AND<Key.space>VALUES,<Key.space>LET<Key.space>US<Key.space>ENSURE<Key.space>THA<Key.backspace><Key.backspace>HAT<Key.space>WE<Key.space>APPROACH<Key.space>IT<Key.space>WITH<Key.space>S<Key.space><Key.backspace><Key.backspace>A<Key.space>SENSE<Key.space>OF<Key.space>INCLUSIVITY<Key.space>AND<Key.space>DE<Key.backspace>IVERSITY<Key.space>
Screenshot: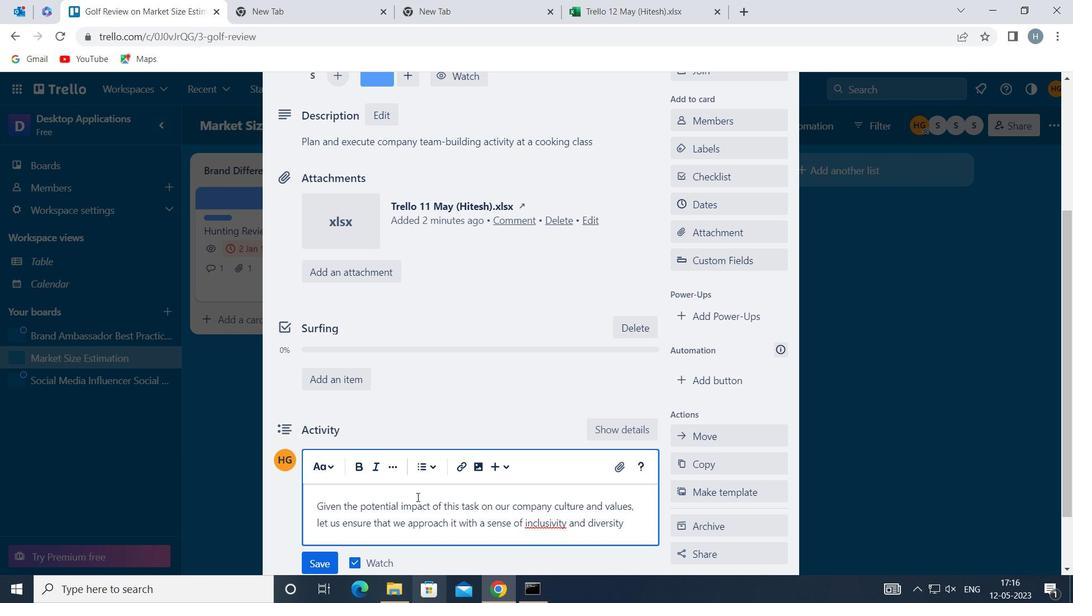 
Action: Mouse moved to (325, 562)
Screenshot: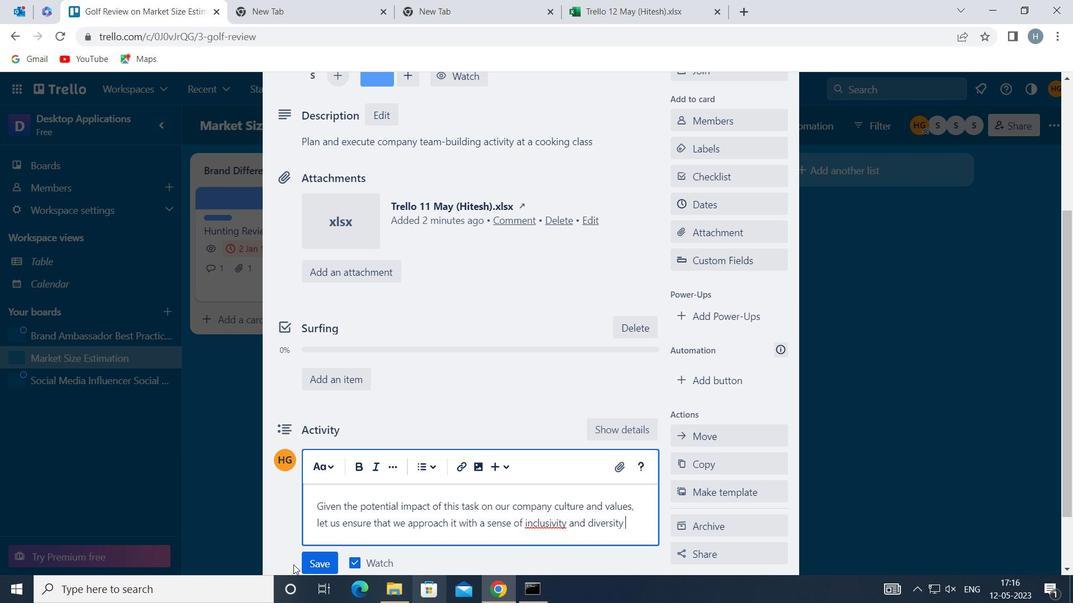
Action: Mouse pressed left at (325, 562)
Screenshot: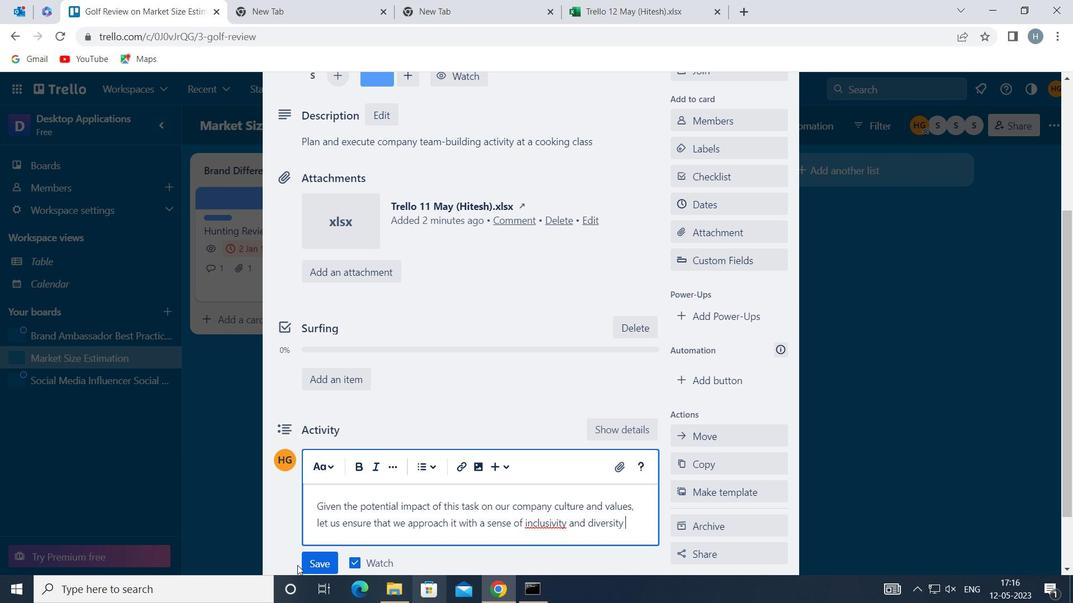 
Action: Mouse moved to (720, 200)
Screenshot: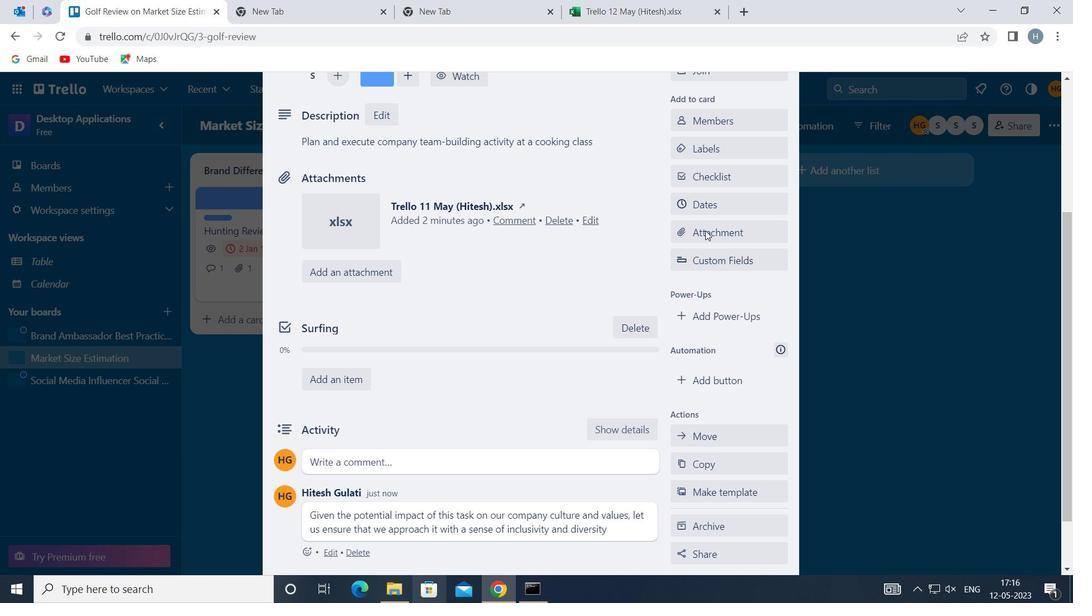 
Action: Mouse pressed left at (720, 200)
Screenshot: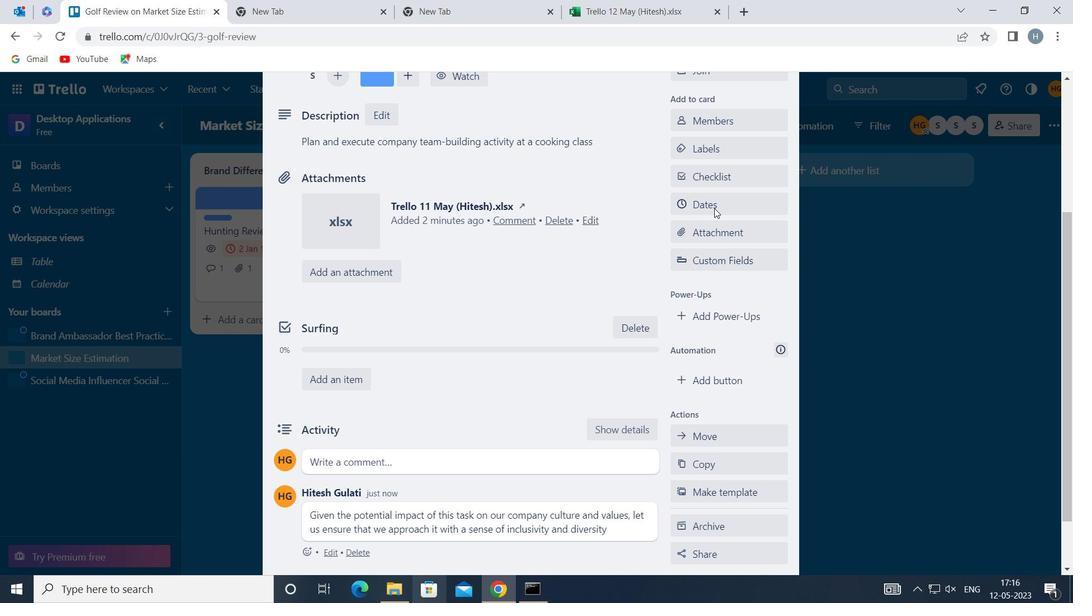 
Action: Mouse moved to (682, 373)
Screenshot: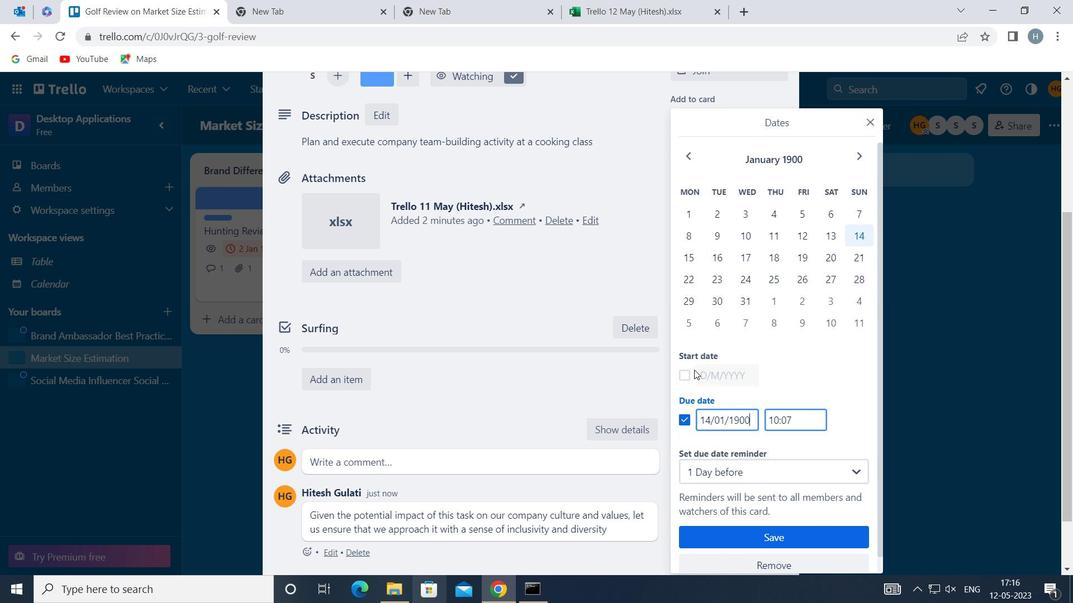 
Action: Mouse pressed left at (682, 373)
Screenshot: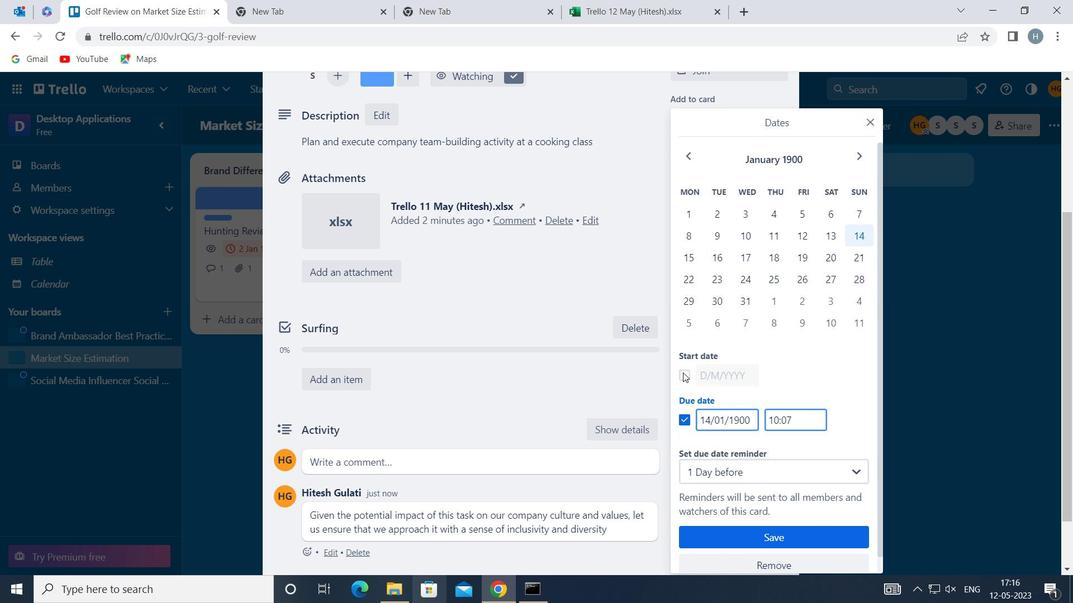 
Action: Mouse moved to (698, 373)
Screenshot: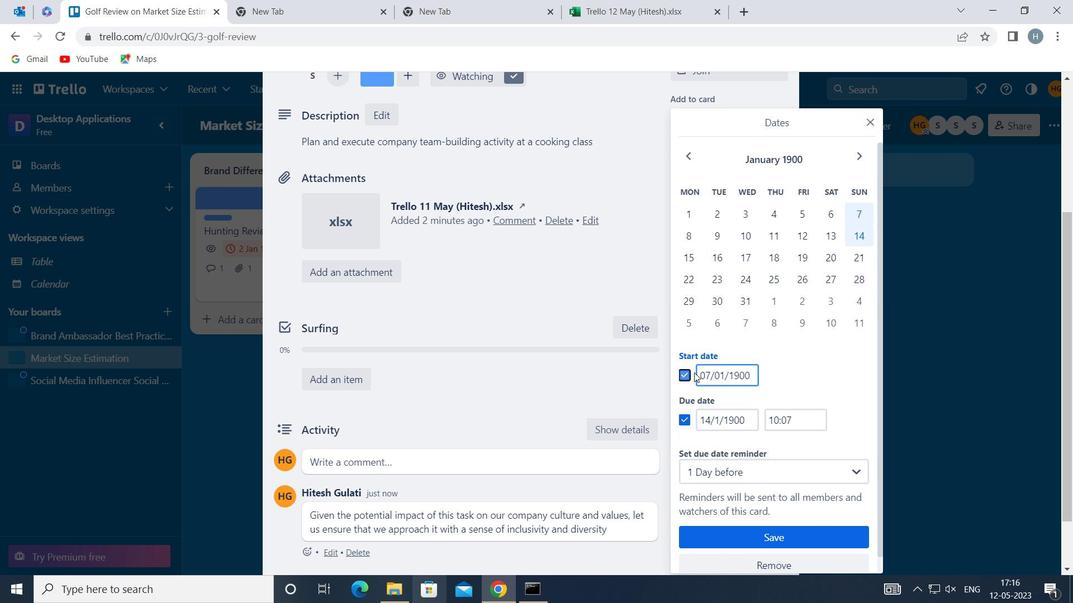 
Action: Mouse pressed left at (698, 373)
Screenshot: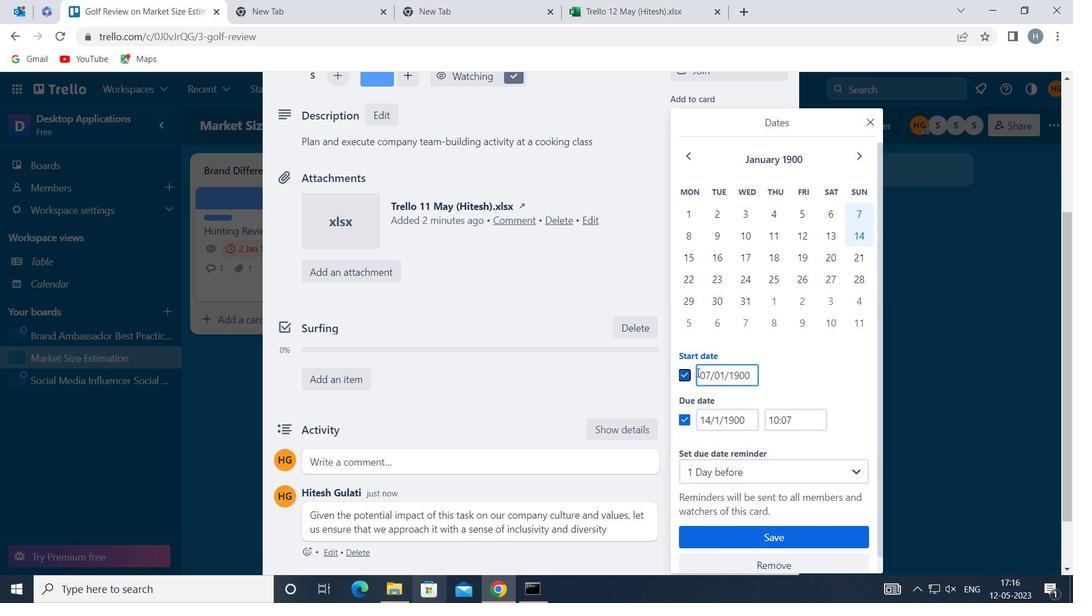 
Action: Mouse moved to (707, 371)
Screenshot: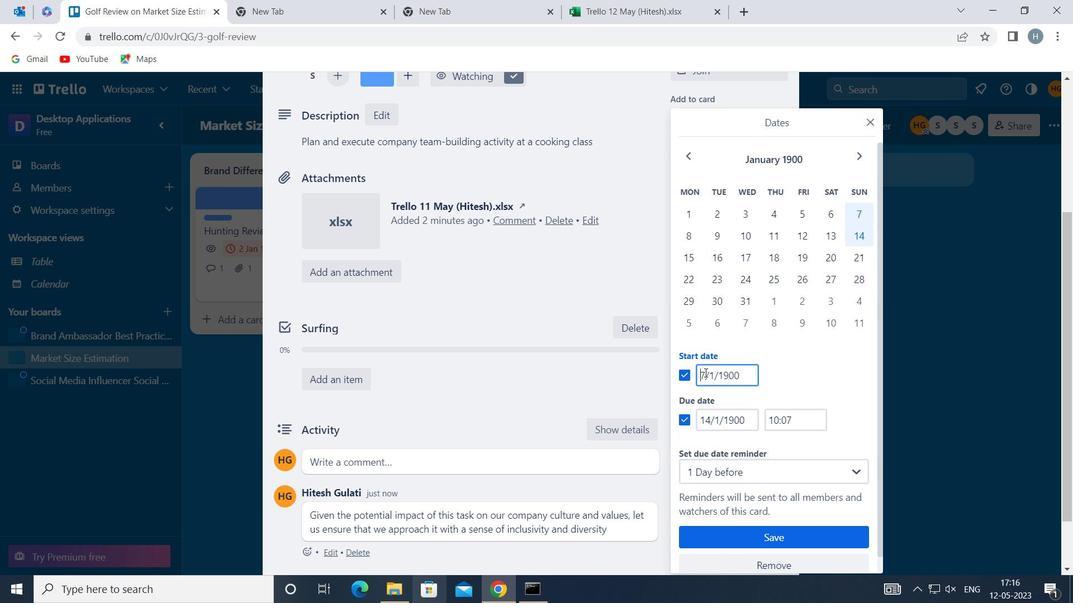 
Action: Key pressed <Key.right><Key.backspace>8
Screenshot: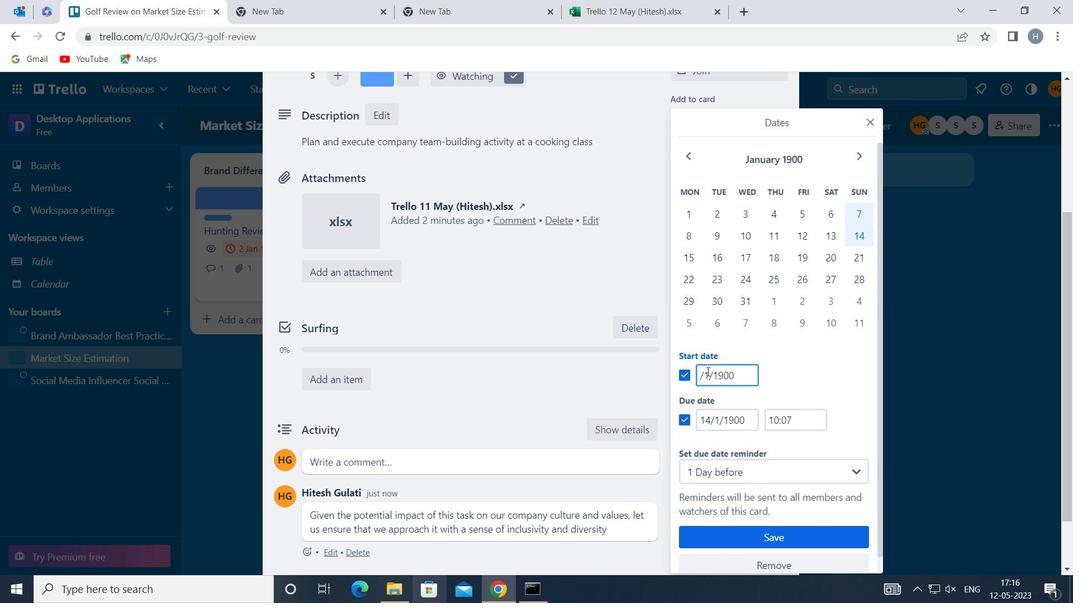 
Action: Mouse moved to (702, 422)
Screenshot: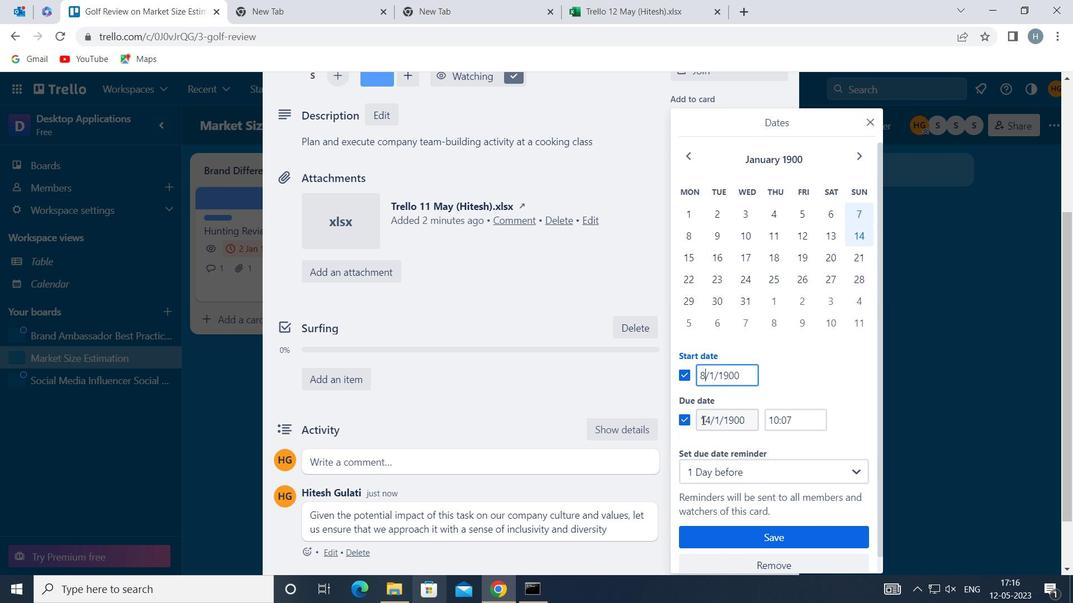 
Action: Mouse pressed left at (702, 422)
Screenshot: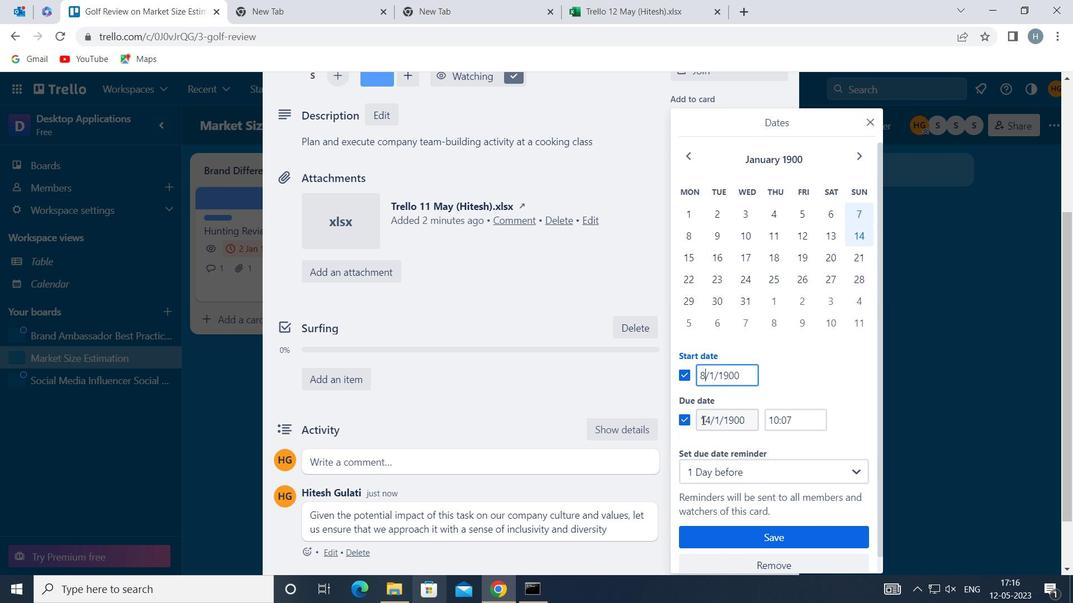
Action: Mouse moved to (701, 422)
Screenshot: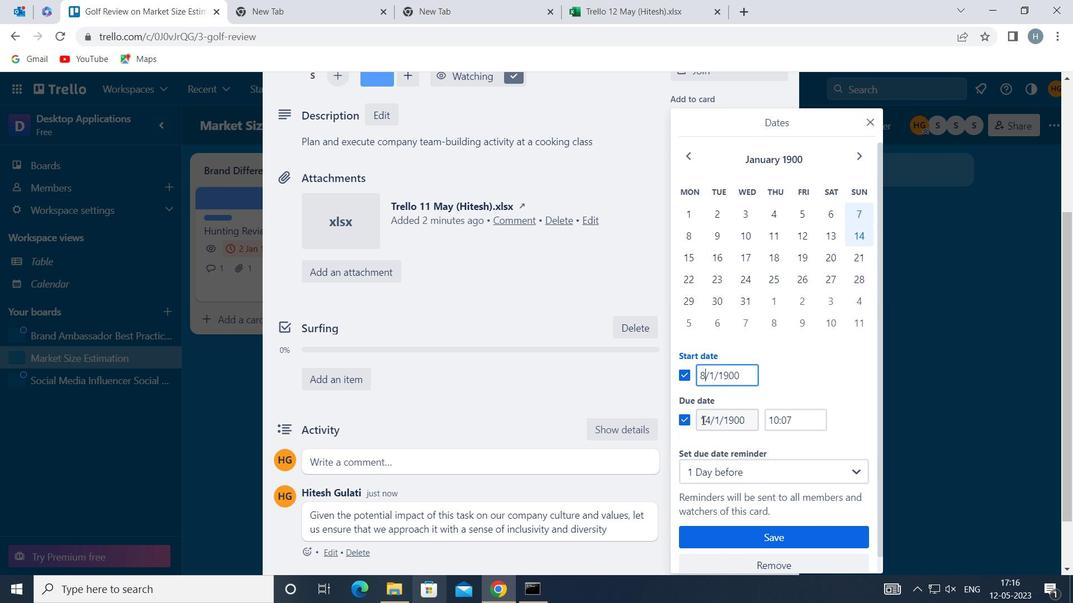 
Action: Key pressed <Key.right><Key.right><Key.backspace>5
Screenshot: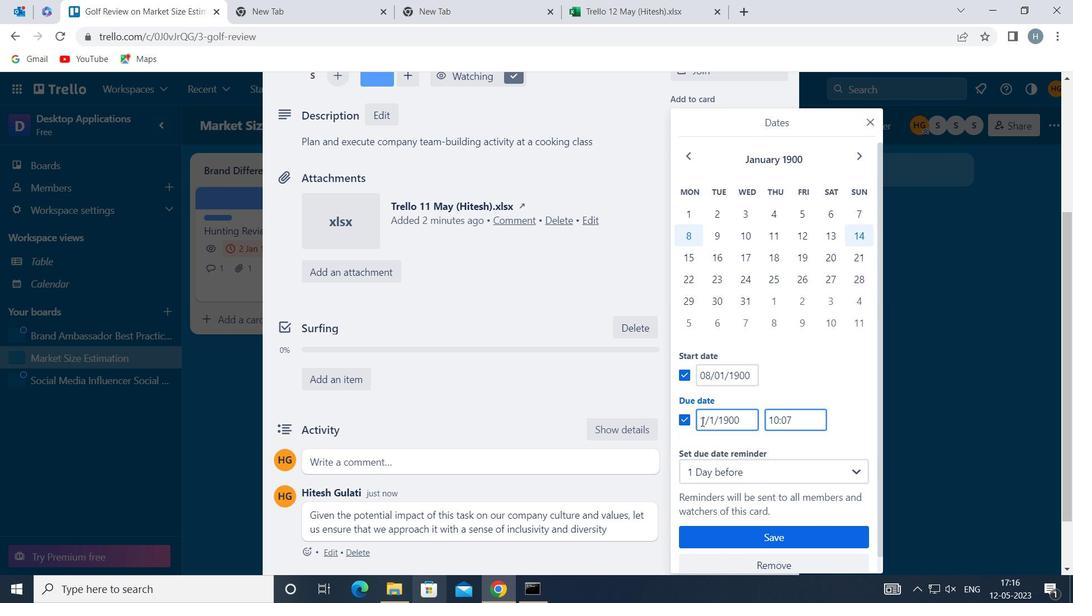 
Action: Mouse moved to (769, 536)
Screenshot: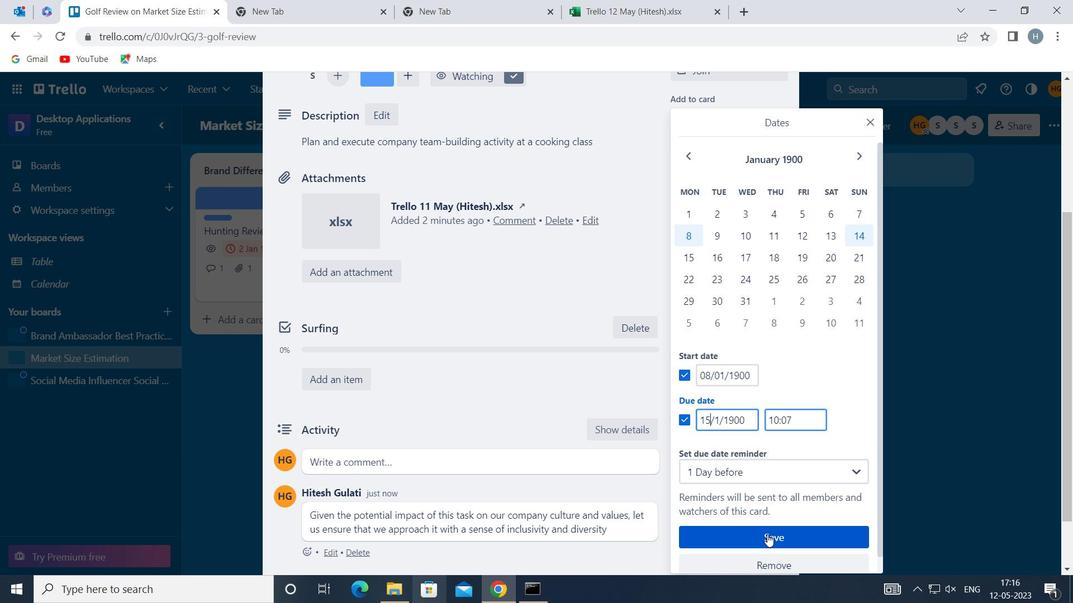 
Action: Mouse pressed left at (769, 536)
Screenshot: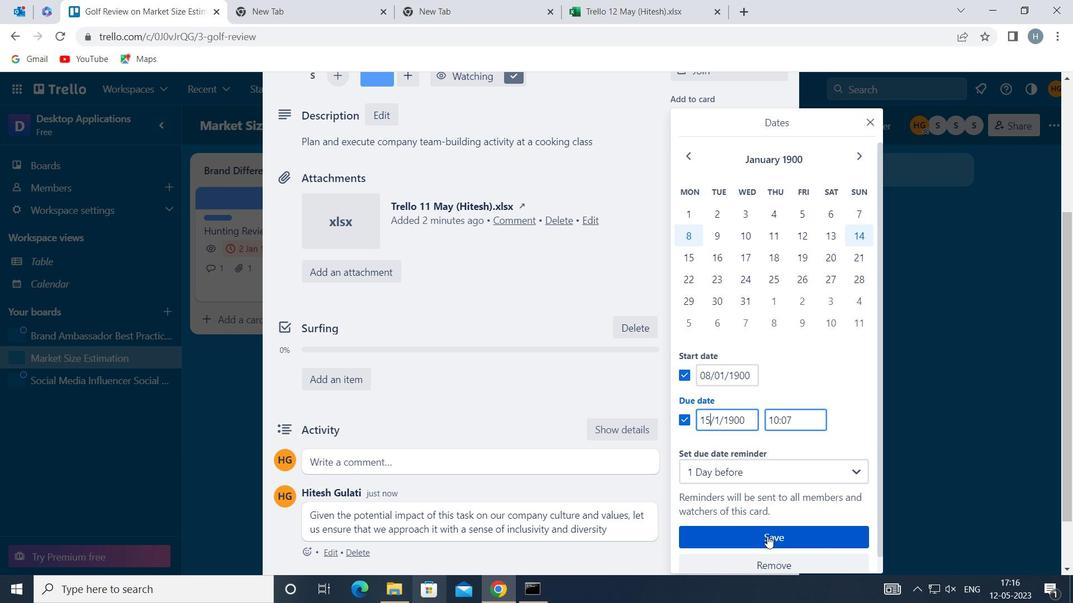 
Action: Mouse moved to (597, 295)
Screenshot: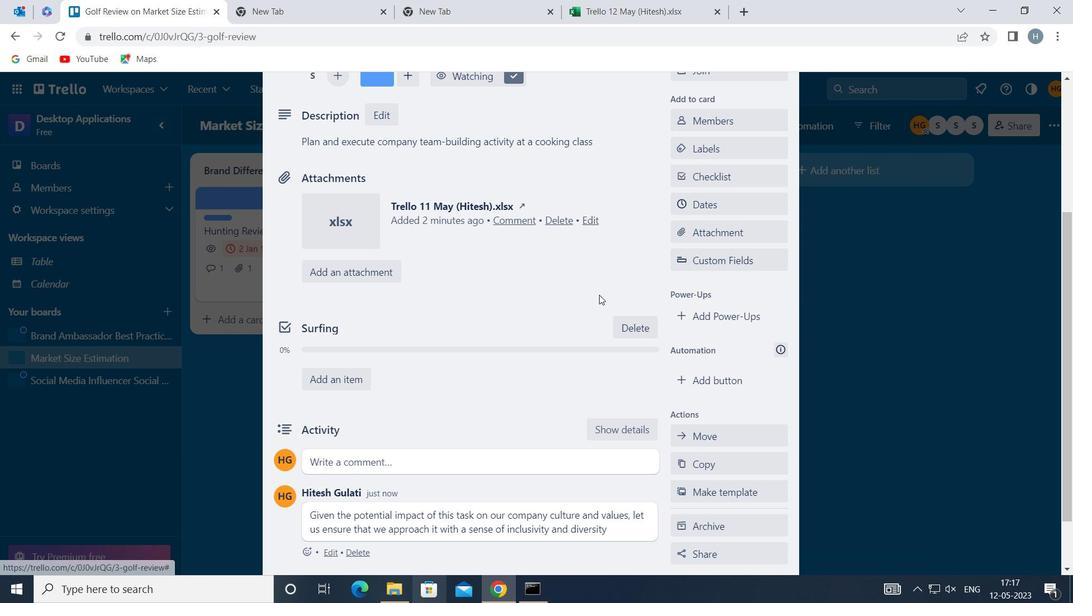 
